 Task: Explore upcoming open houses in Fargo, North Dakota, to visit properties with a pool or jacuzzi, and create short list of properties of the outdoor relaxation features.
Action: Mouse moved to (346, 197)
Screenshot: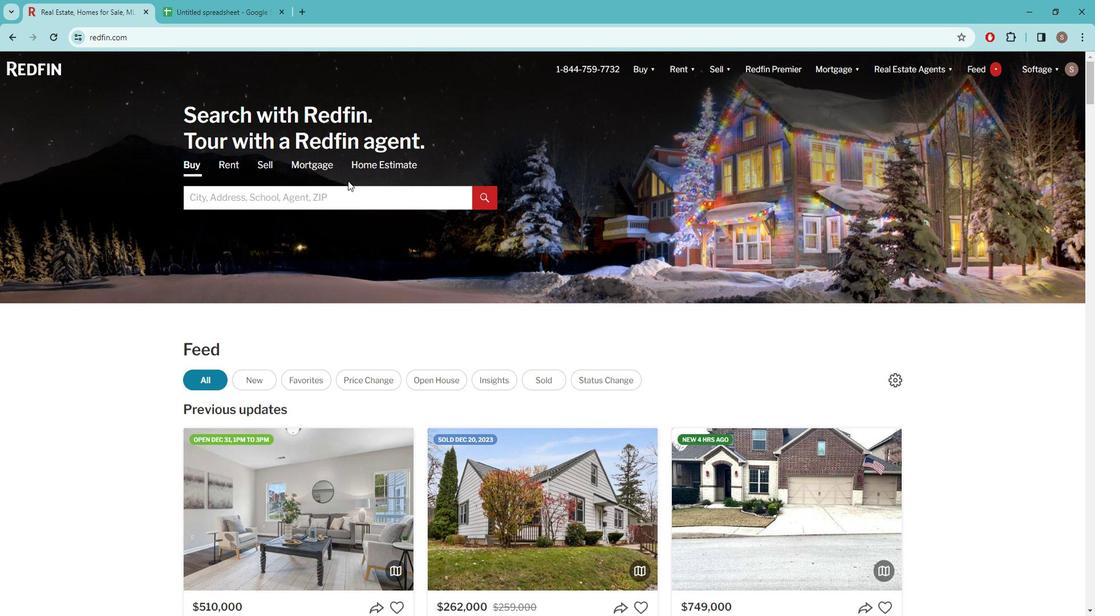 
Action: Mouse pressed left at (346, 197)
Screenshot: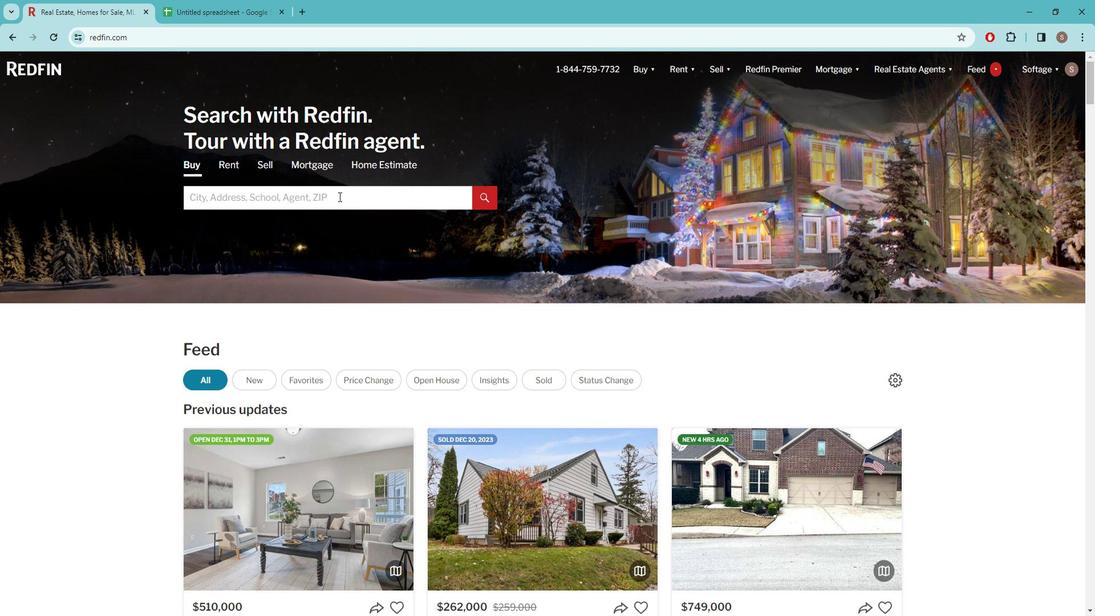 
Action: Key pressed f<Key.caps_lock>ARGO
Screenshot: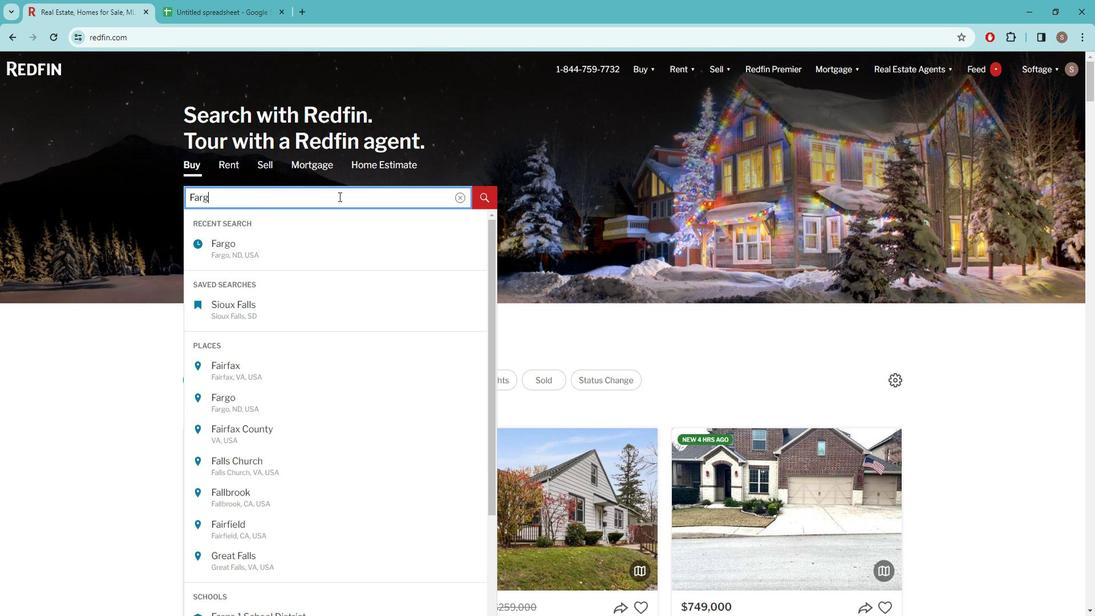 
Action: Mouse moved to (286, 251)
Screenshot: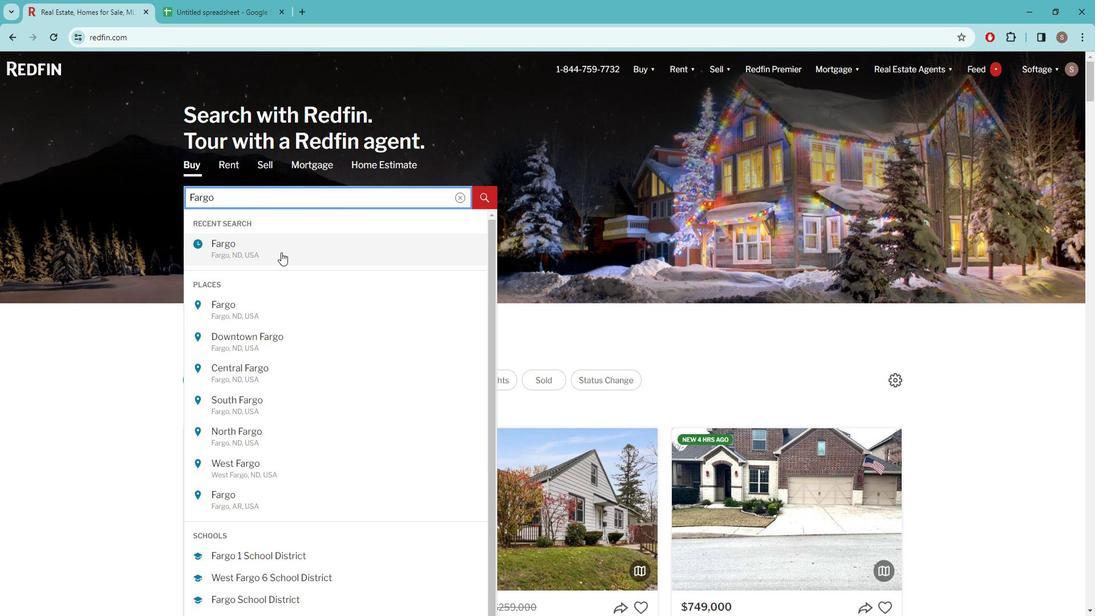 
Action: Mouse pressed left at (286, 251)
Screenshot: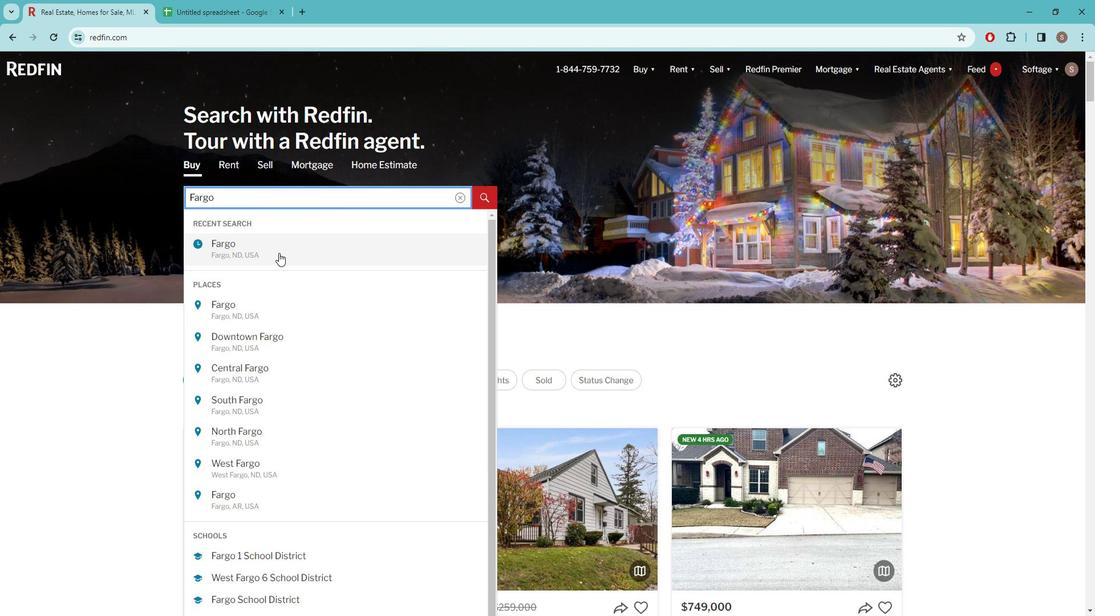 
Action: Mouse moved to (966, 144)
Screenshot: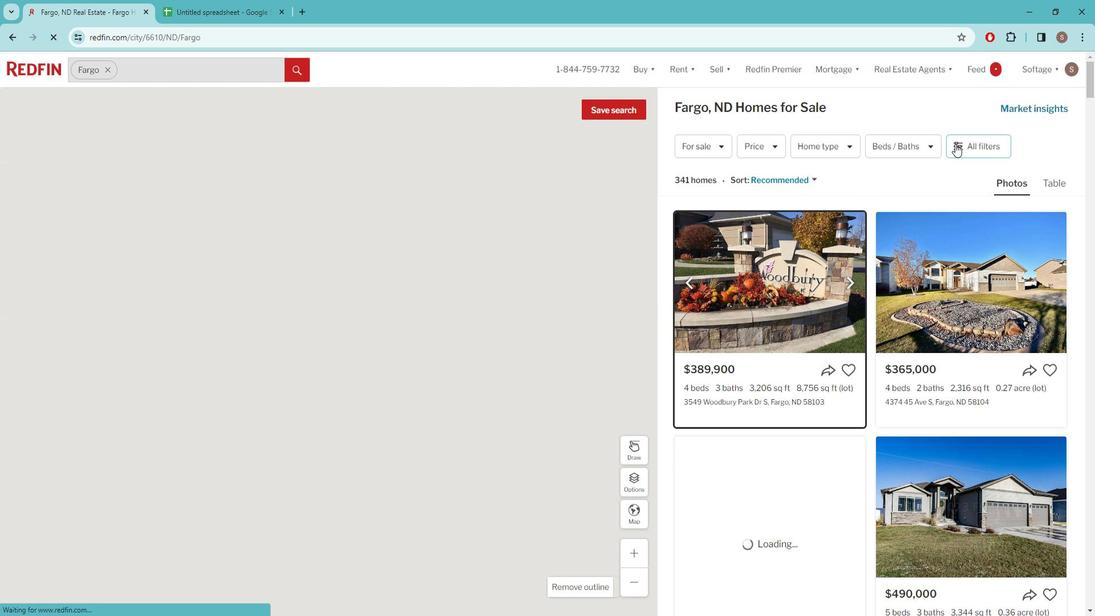 
Action: Mouse pressed left at (966, 144)
Screenshot: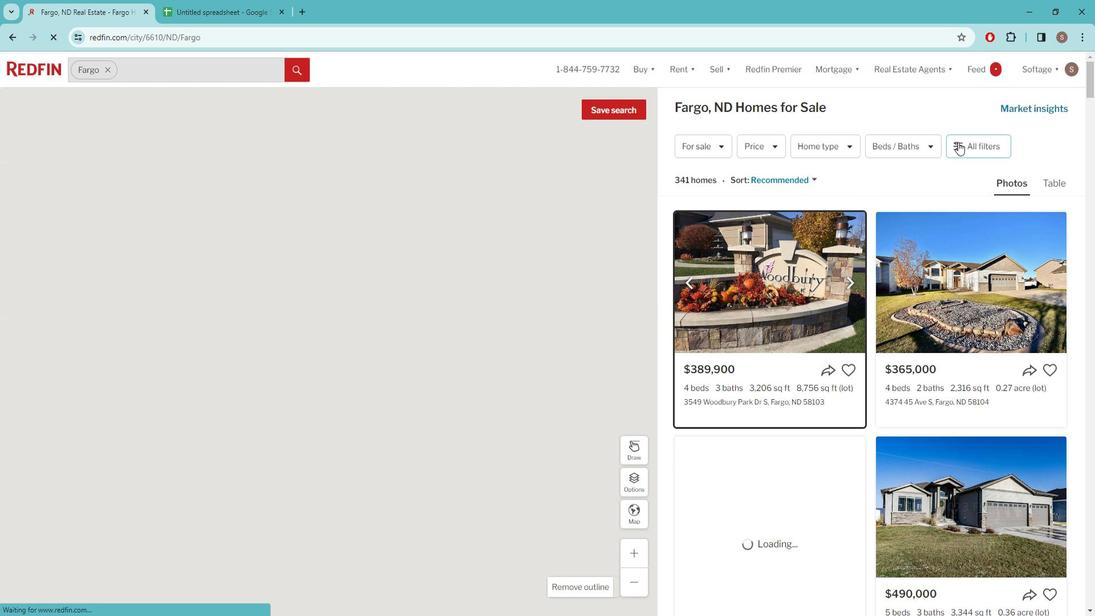 
Action: Mouse pressed left at (966, 144)
Screenshot: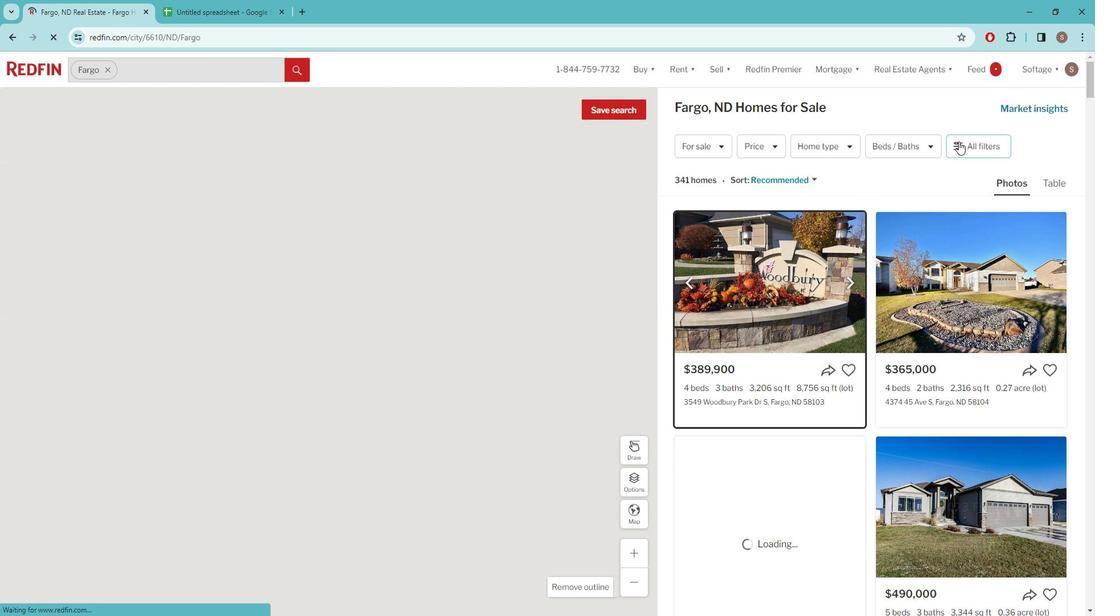 
Action: Mouse pressed left at (966, 144)
Screenshot: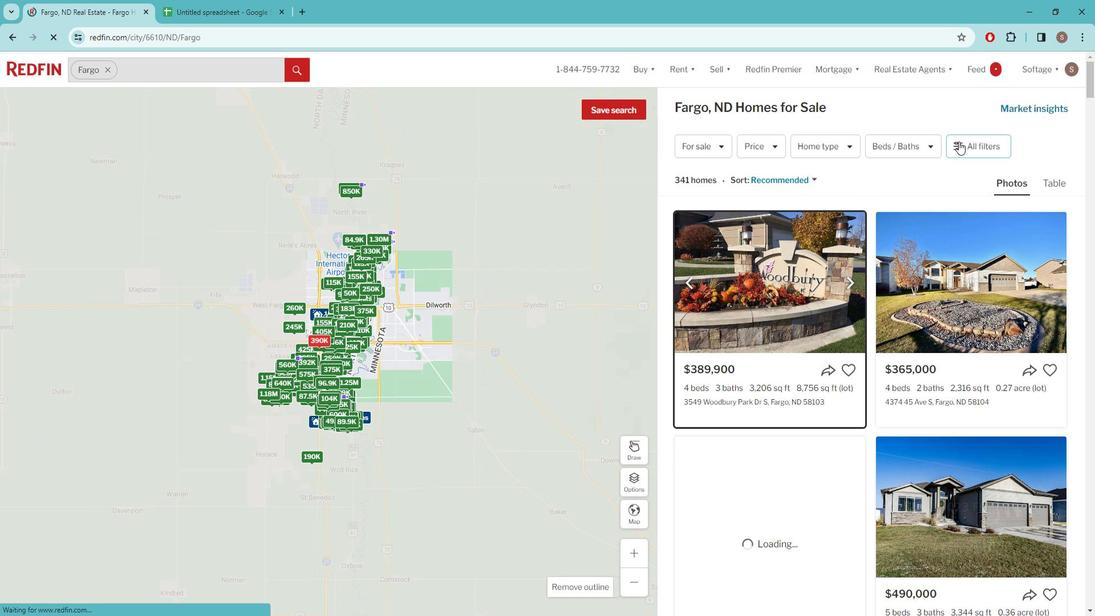 
Action: Mouse pressed left at (966, 144)
Screenshot: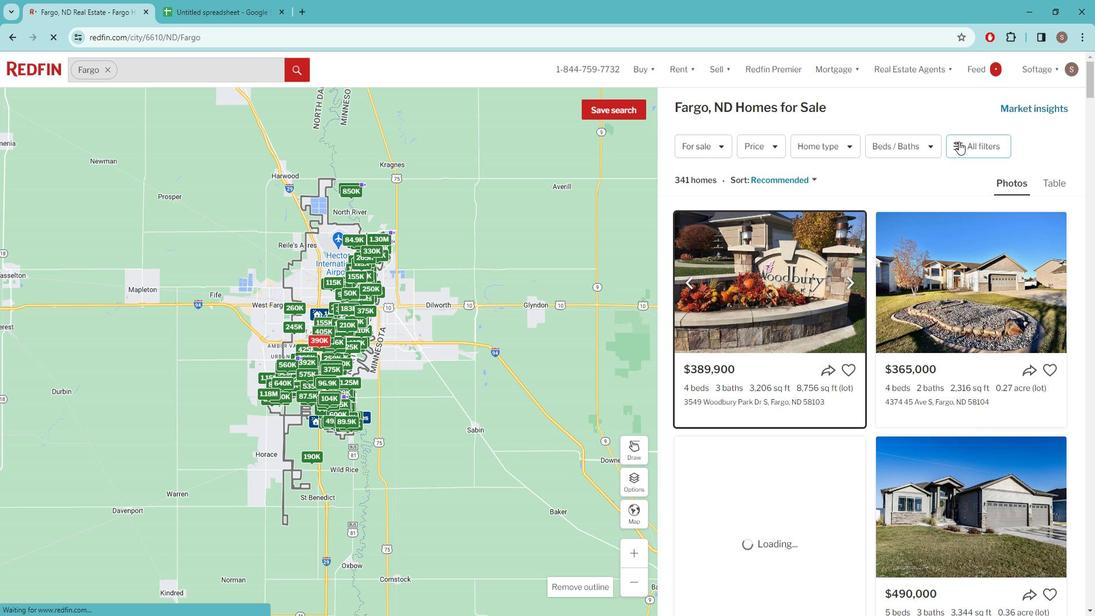 
Action: Mouse pressed left at (966, 144)
Screenshot: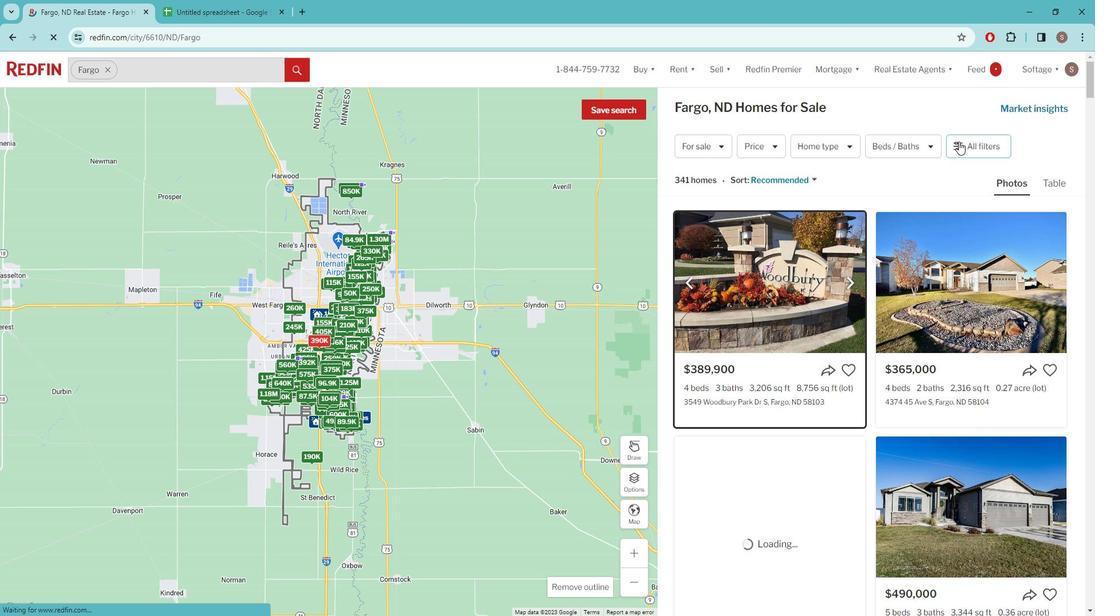 
Action: Mouse pressed left at (966, 144)
Screenshot: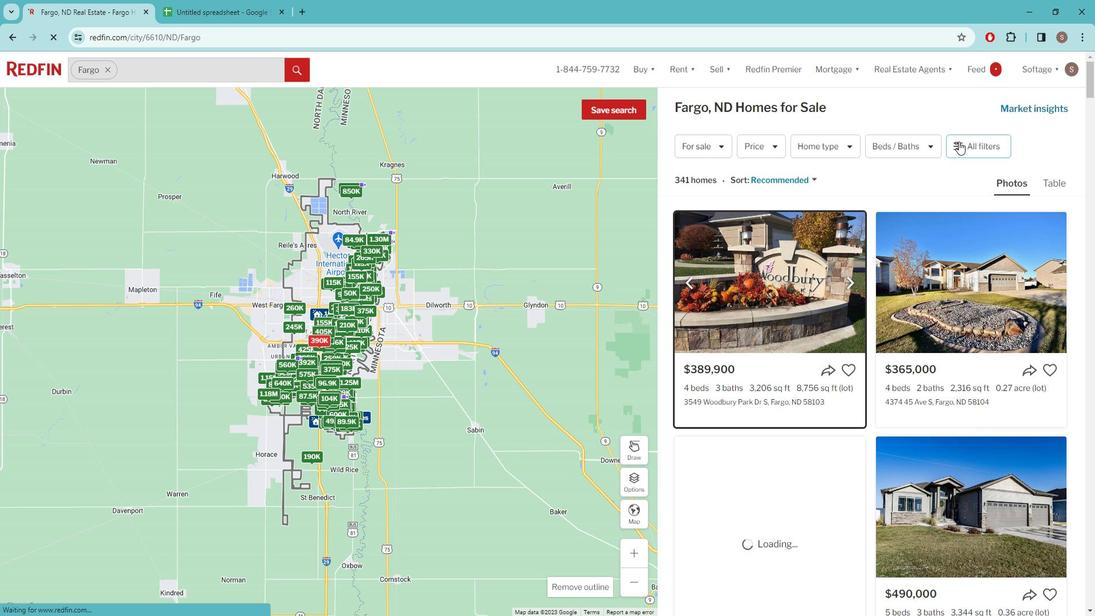 
Action: Mouse moved to (965, 146)
Screenshot: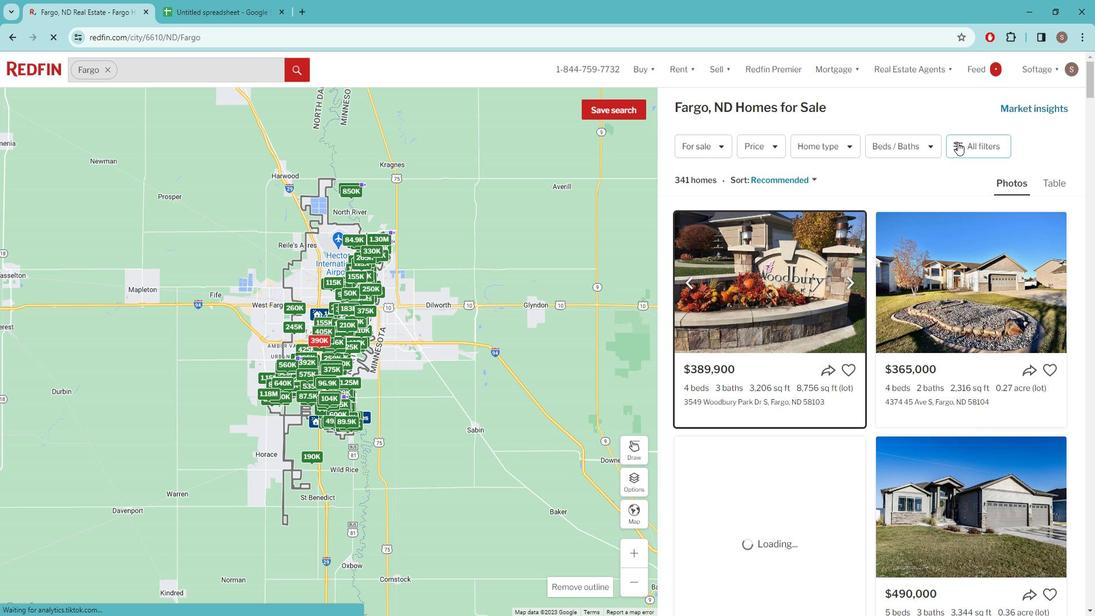 
Action: Mouse pressed left at (965, 146)
Screenshot: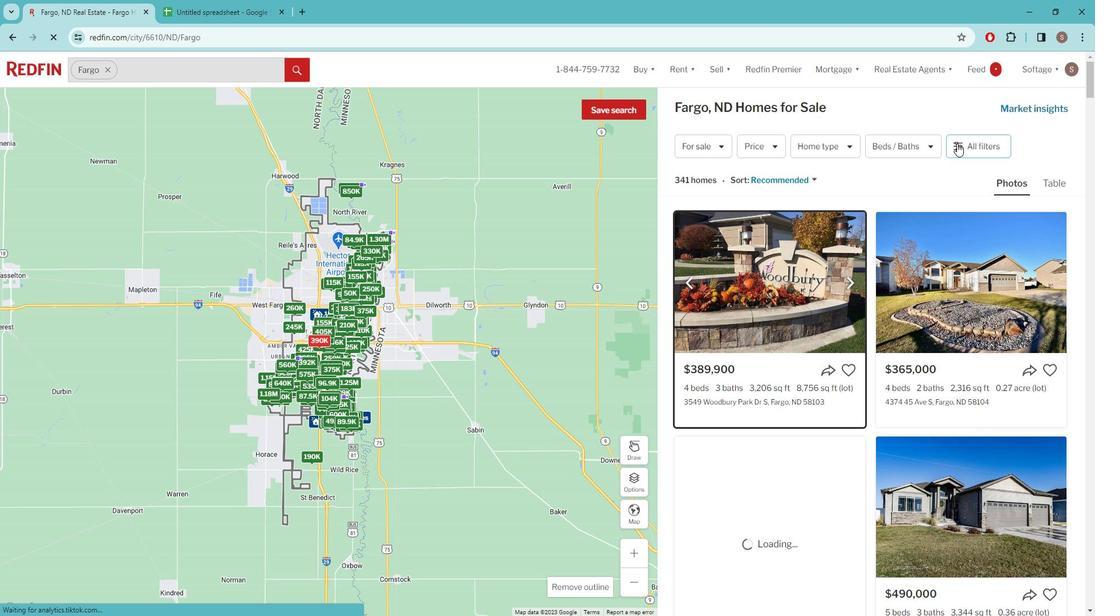 
Action: Mouse pressed left at (965, 146)
Screenshot: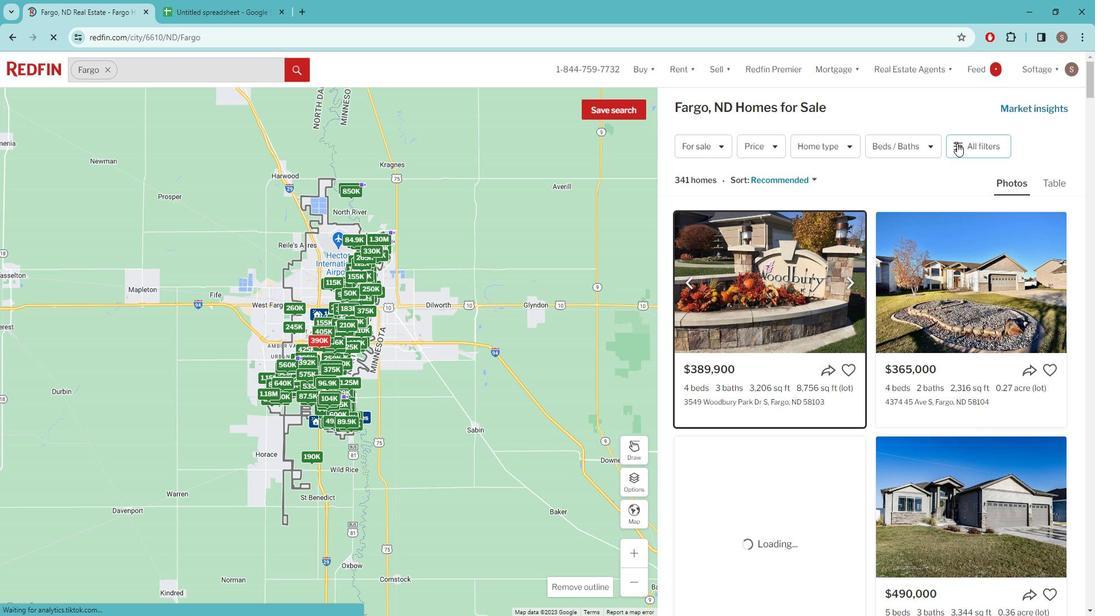 
Action: Mouse moved to (973, 146)
Screenshot: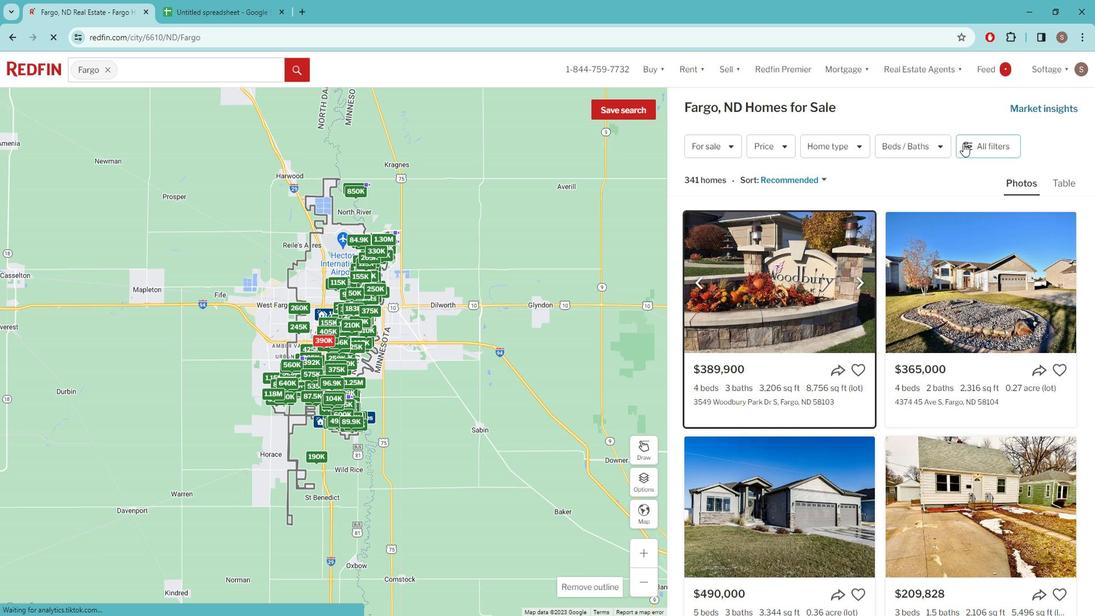 
Action: Mouse pressed left at (973, 146)
Screenshot: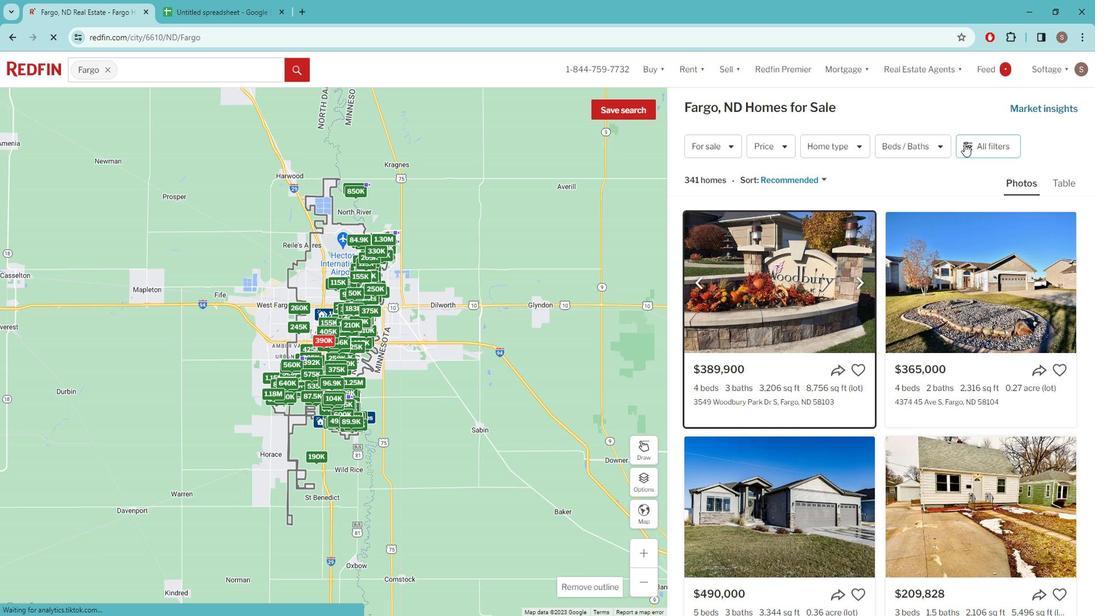 
Action: Mouse pressed left at (973, 146)
Screenshot: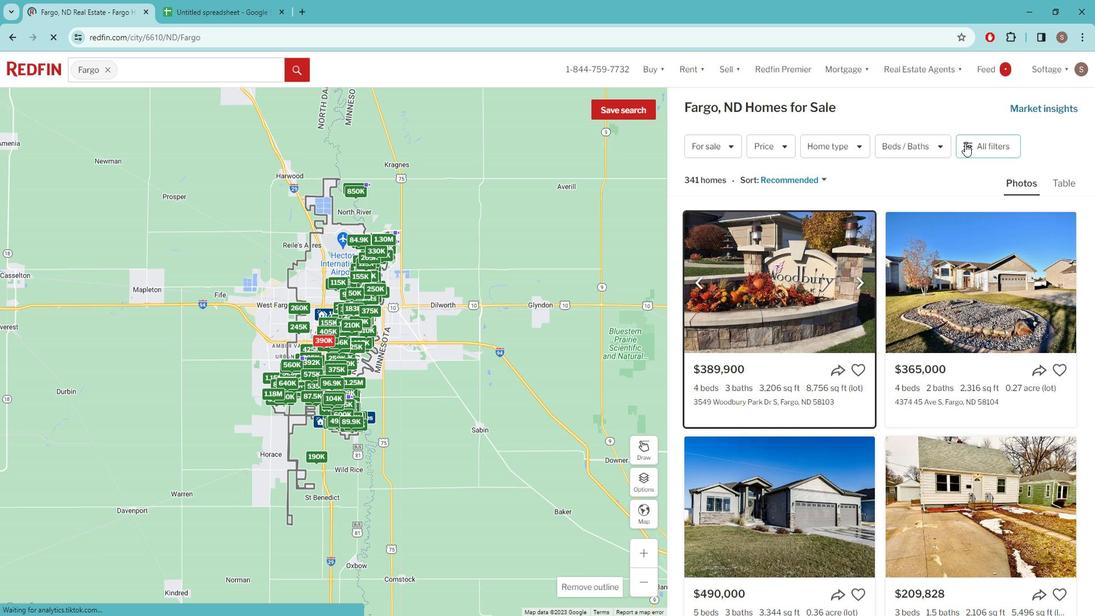 
Action: Mouse pressed left at (973, 146)
Screenshot: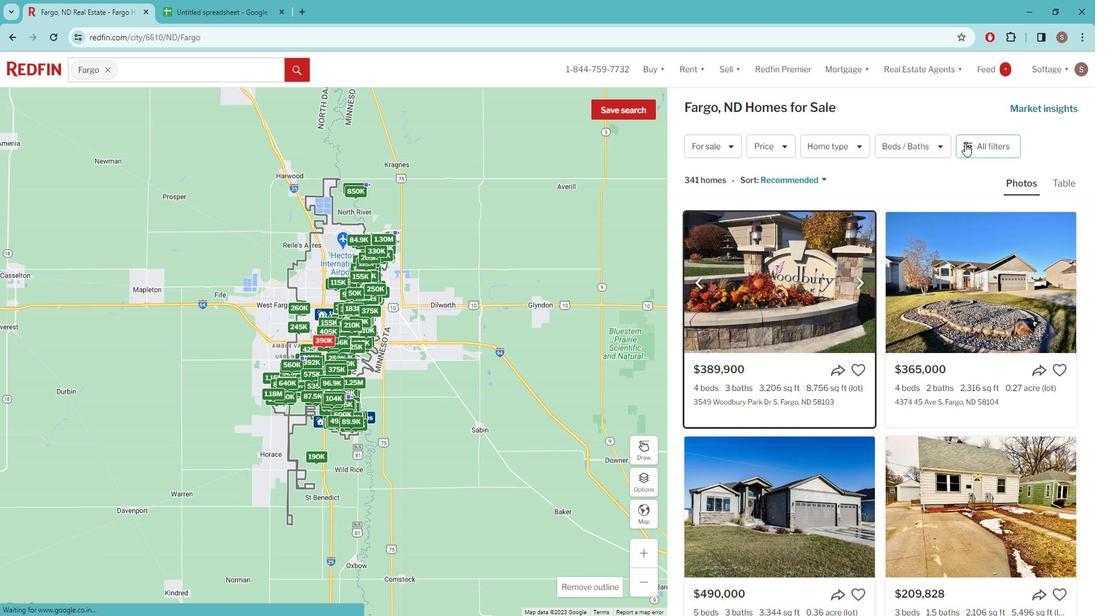 
Action: Mouse moved to (932, 205)
Screenshot: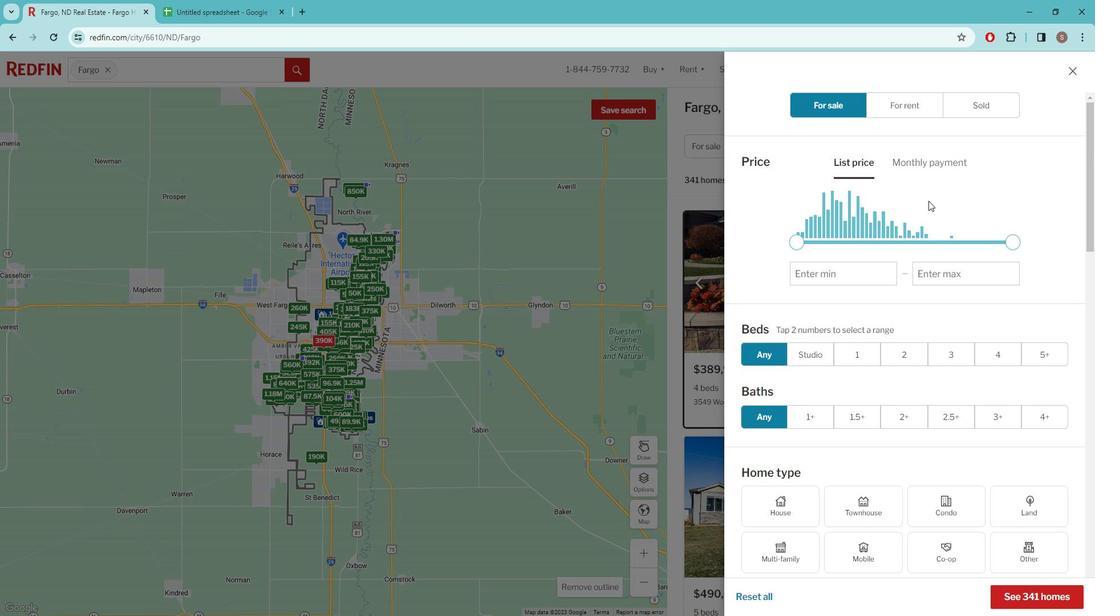 
Action: Mouse scrolled (932, 204) with delta (0, 0)
Screenshot: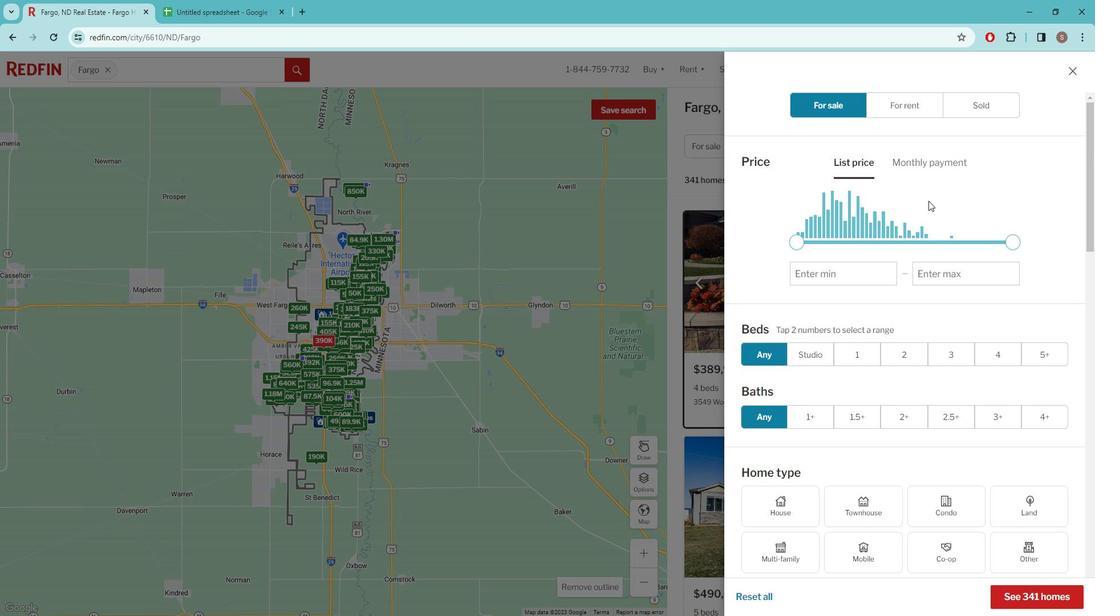 
Action: Mouse scrolled (932, 204) with delta (0, 0)
Screenshot: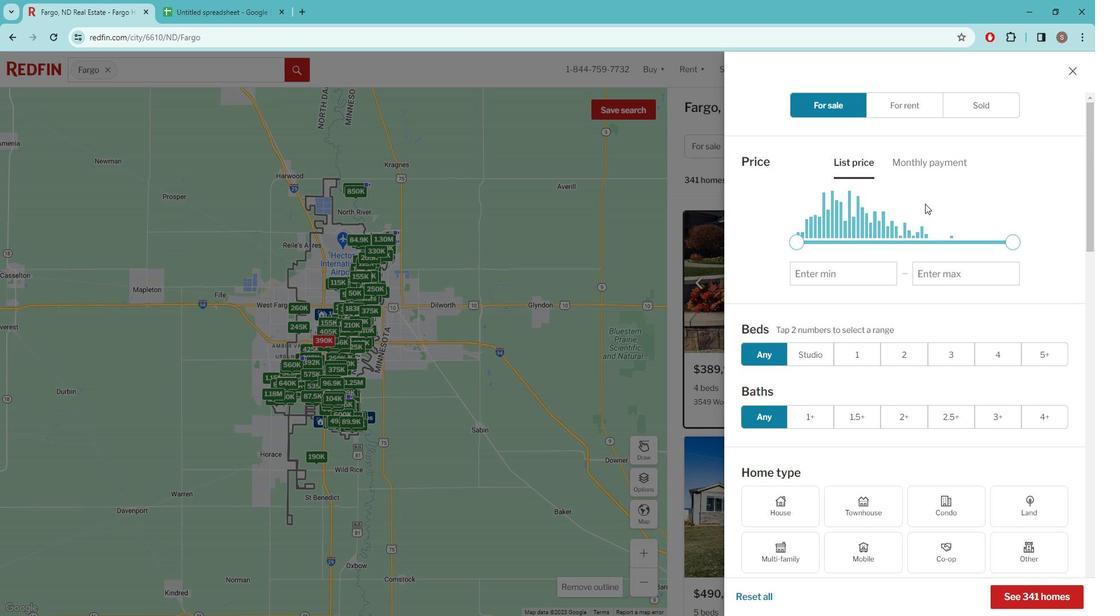 
Action: Mouse moved to (923, 220)
Screenshot: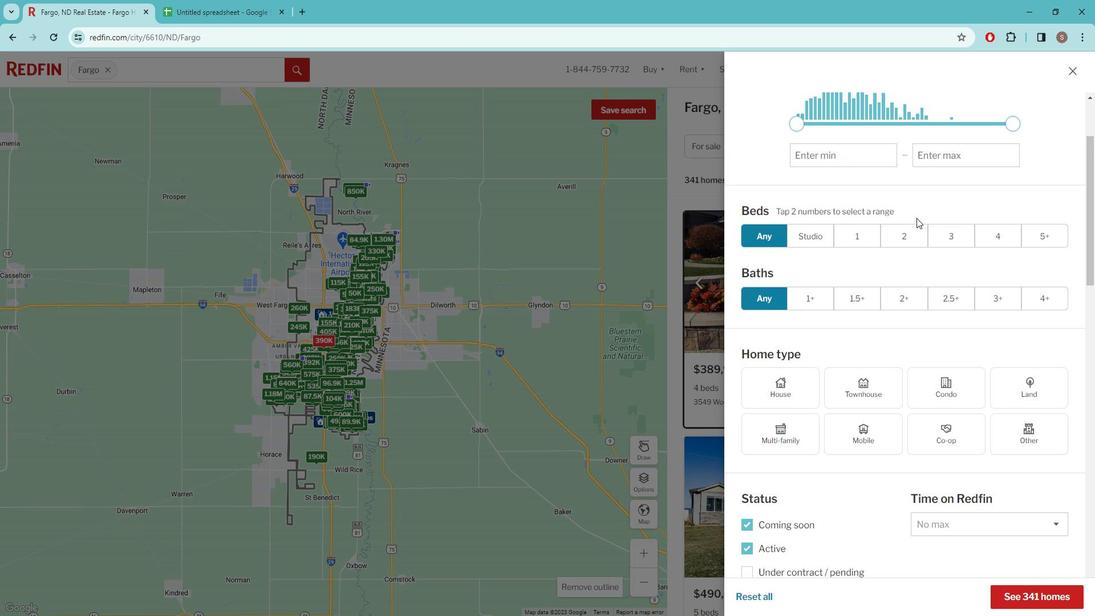 
Action: Mouse scrolled (923, 219) with delta (0, 0)
Screenshot: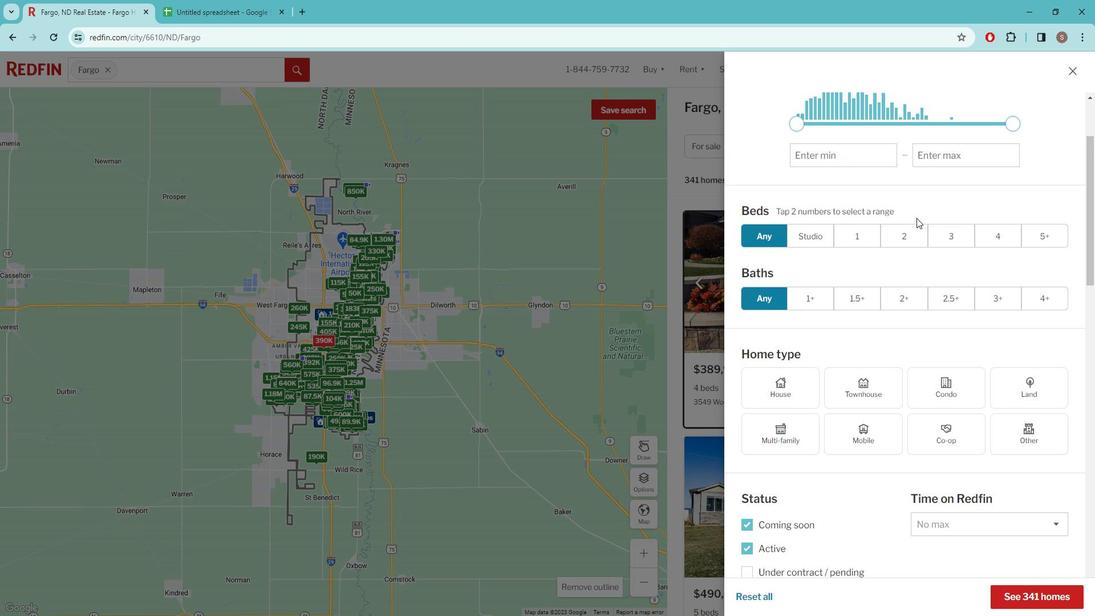 
Action: Mouse moved to (922, 221)
Screenshot: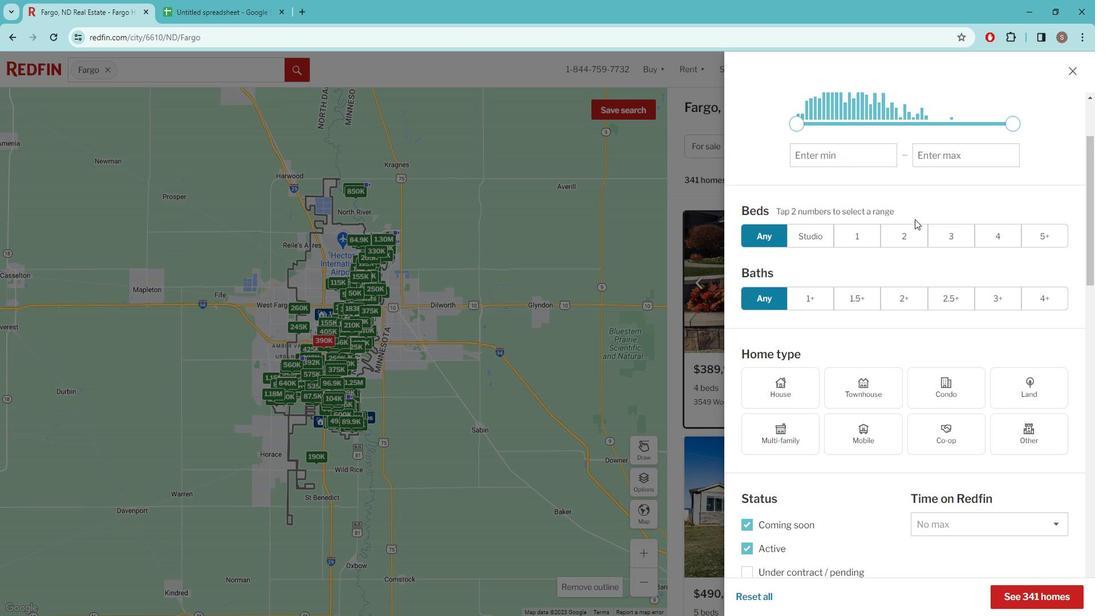 
Action: Mouse scrolled (922, 221) with delta (0, 0)
Screenshot: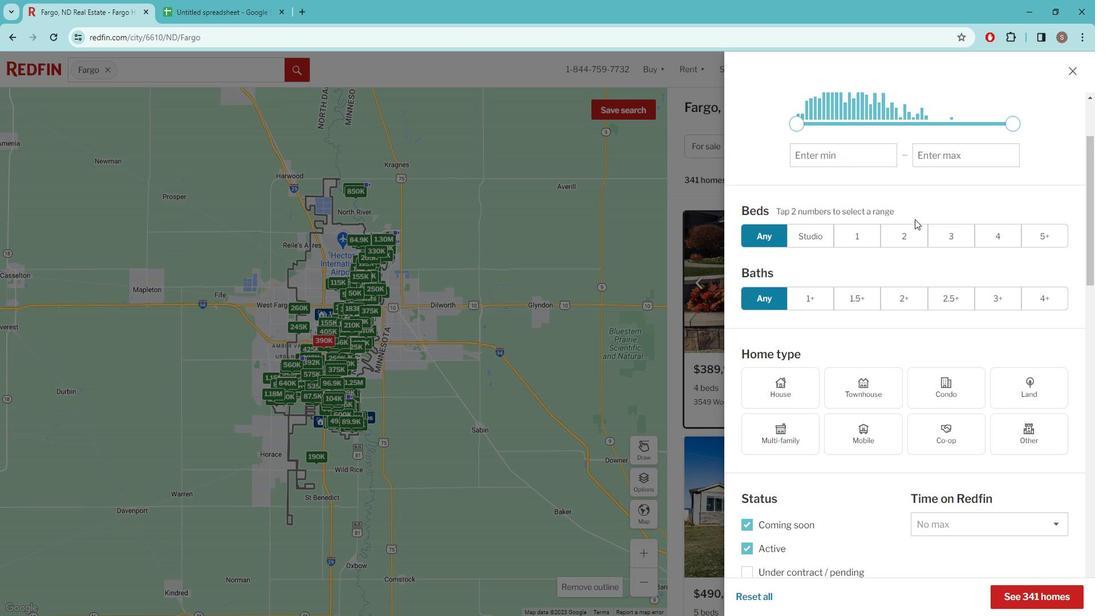 
Action: Mouse moved to (915, 255)
Screenshot: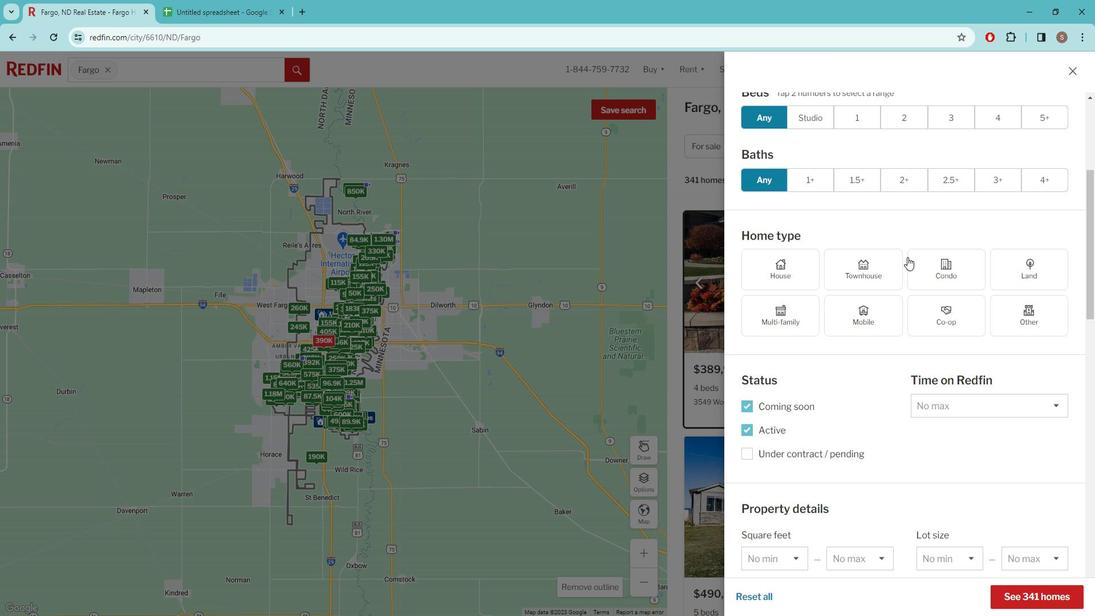 
Action: Mouse scrolled (915, 255) with delta (0, 0)
Screenshot: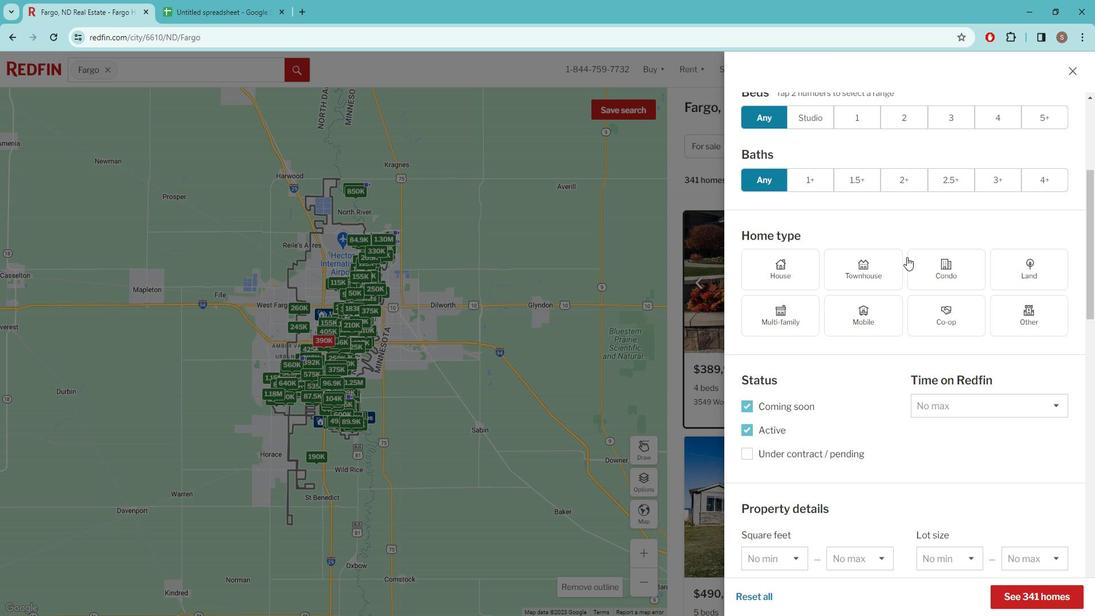 
Action: Mouse moved to (891, 271)
Screenshot: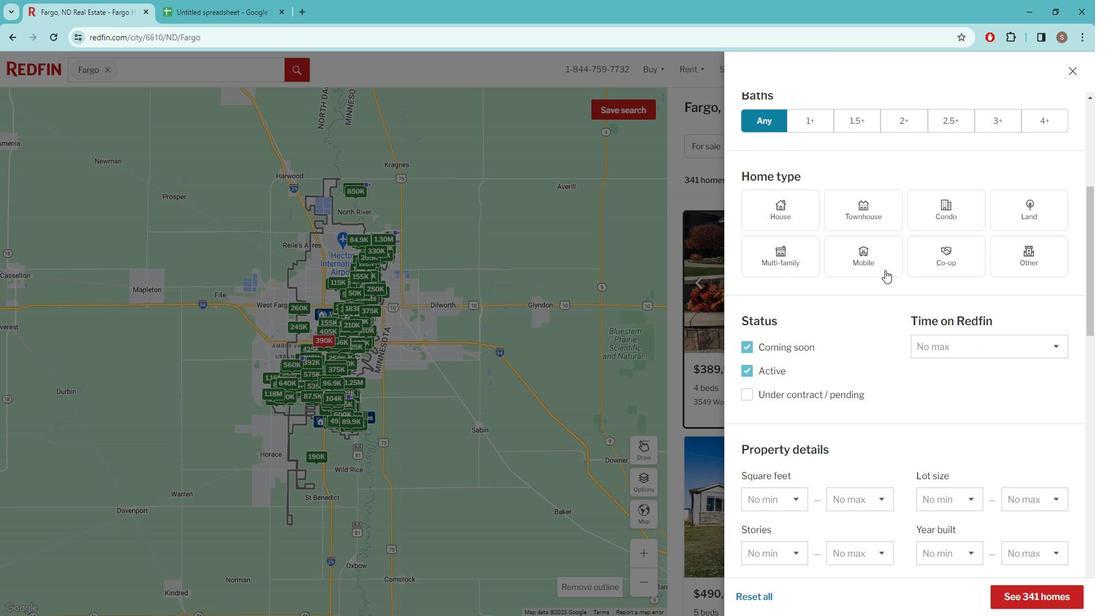
Action: Mouse scrolled (891, 270) with delta (0, 0)
Screenshot: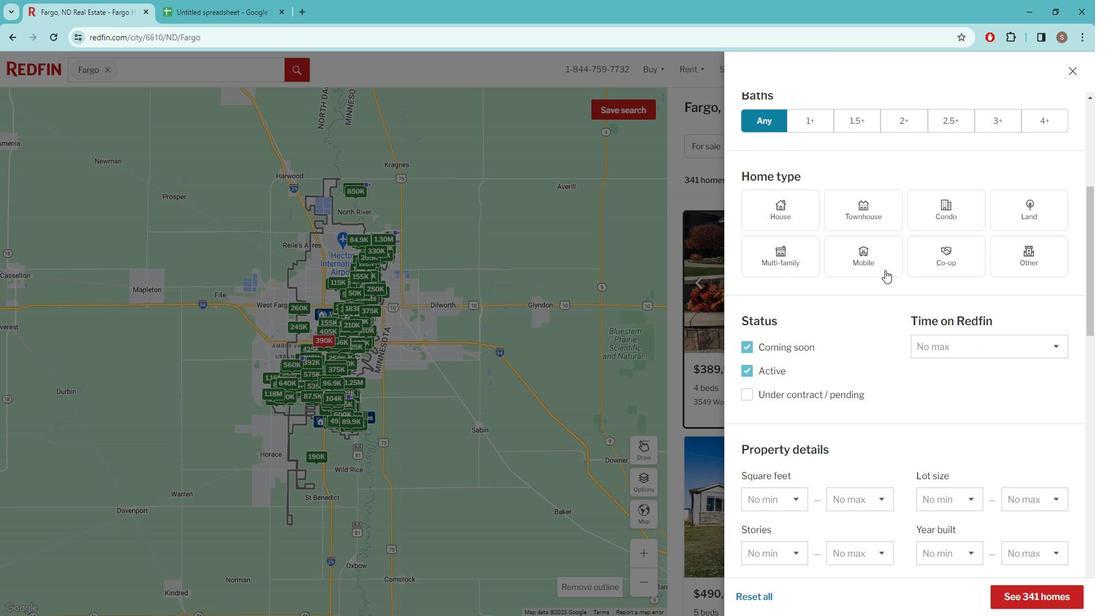 
Action: Mouse moved to (880, 284)
Screenshot: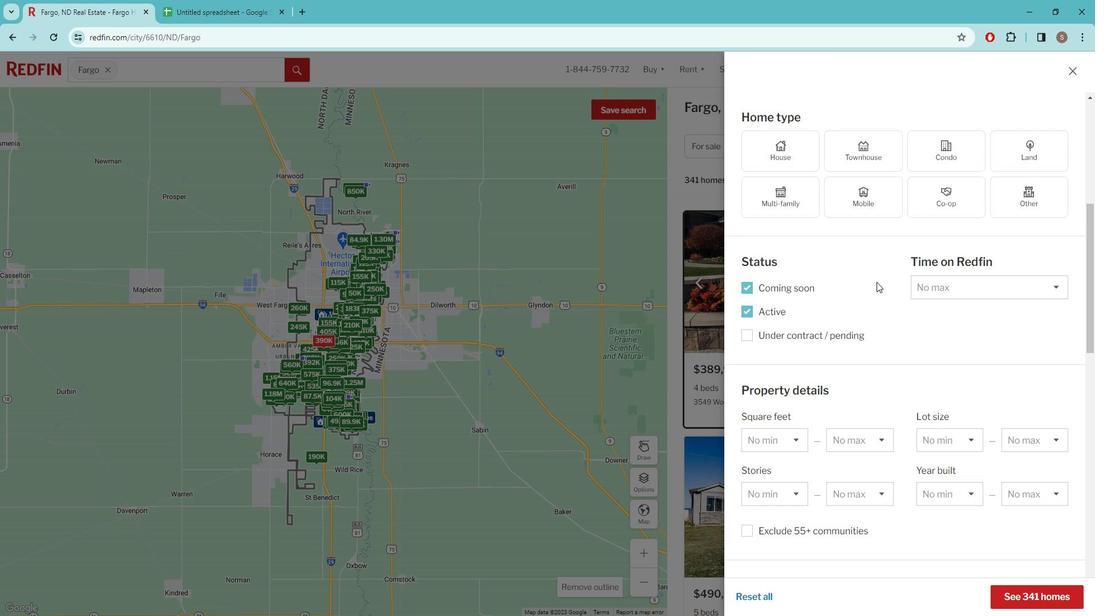 
Action: Mouse scrolled (880, 284) with delta (0, 0)
Screenshot: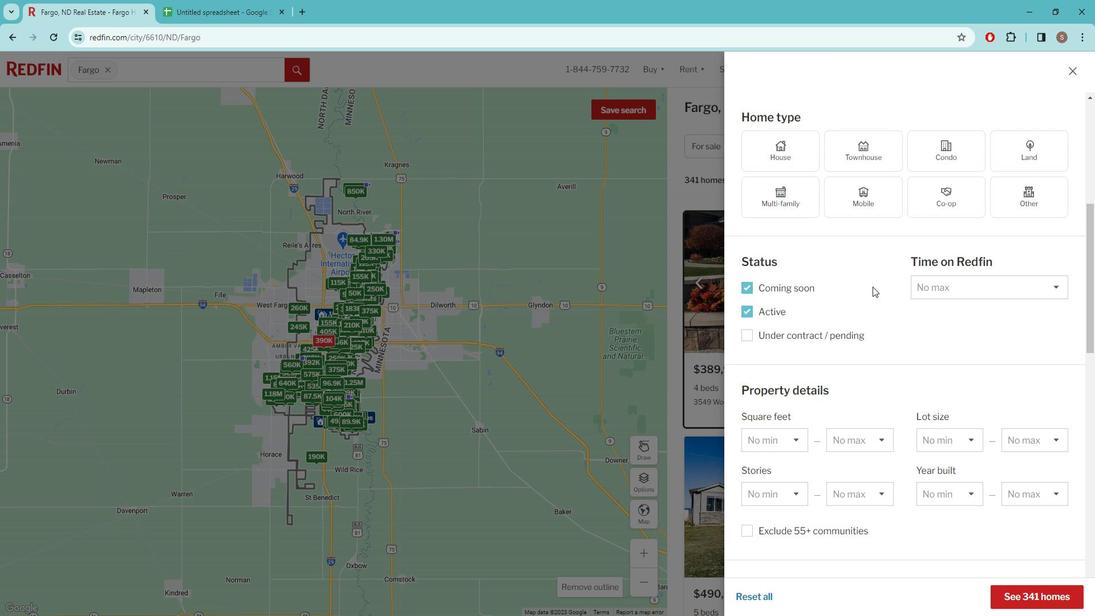 
Action: Mouse moved to (802, 336)
Screenshot: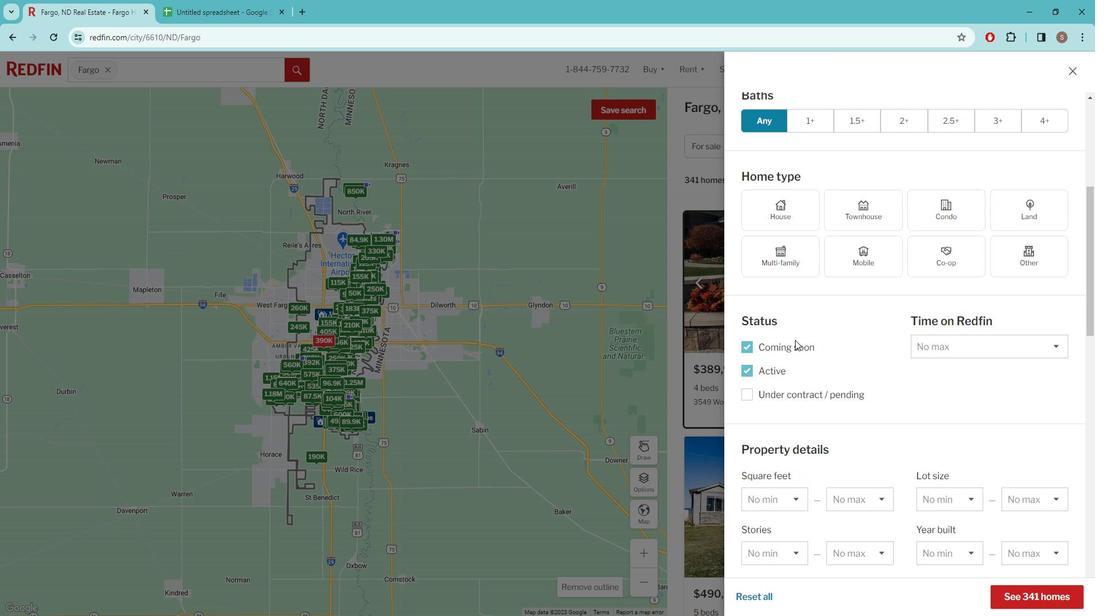 
Action: Mouse pressed left at (802, 336)
Screenshot: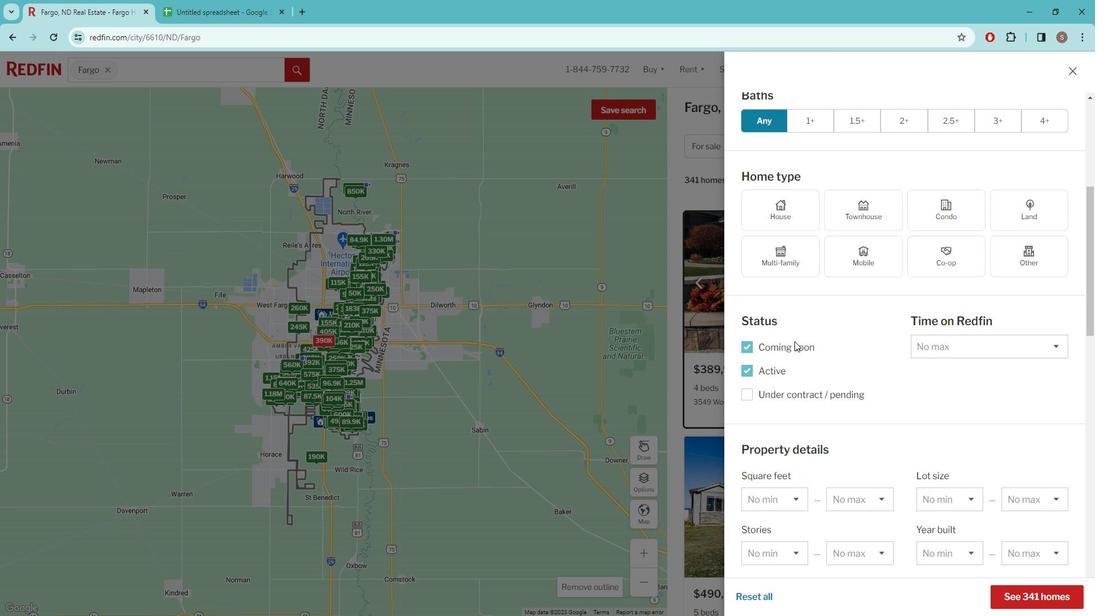 
Action: Mouse moved to (799, 341)
Screenshot: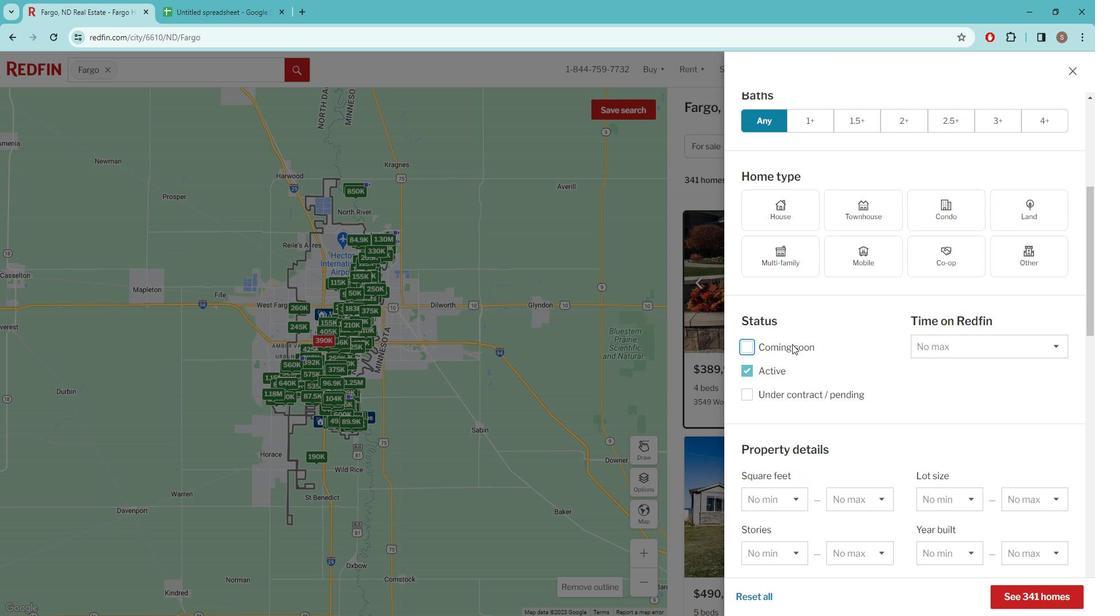 
Action: Mouse pressed left at (799, 341)
Screenshot: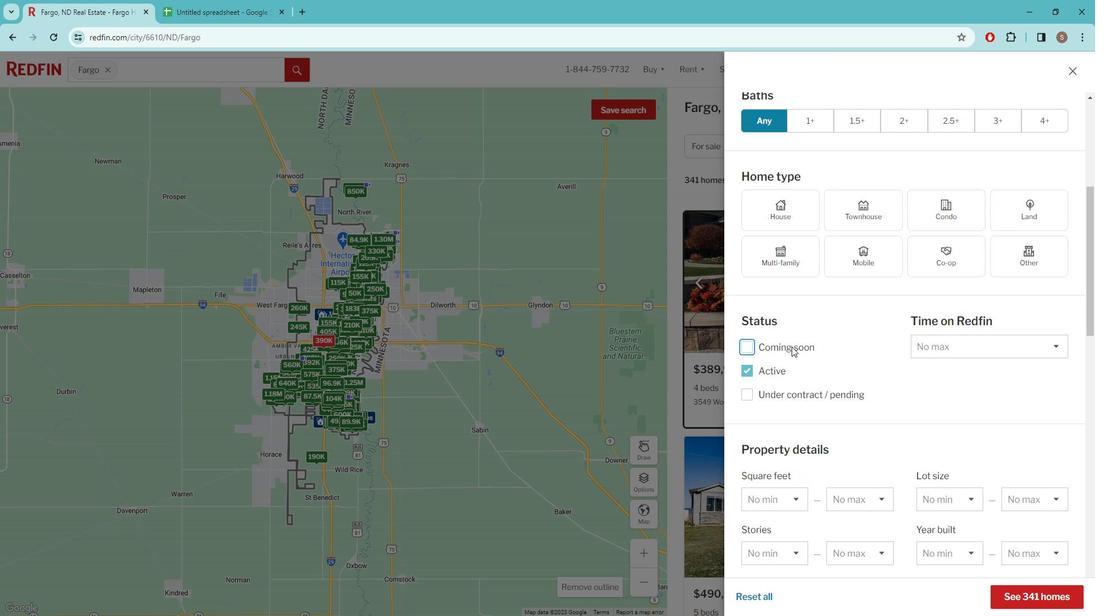 
Action: Mouse scrolled (799, 341) with delta (0, 0)
Screenshot: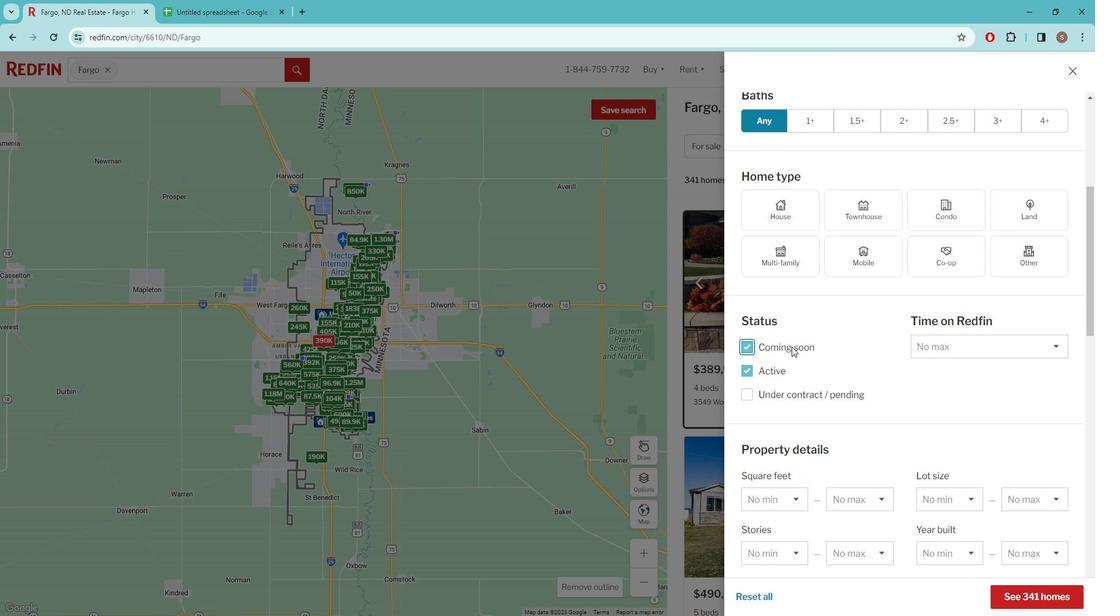 
Action: Mouse moved to (834, 337)
Screenshot: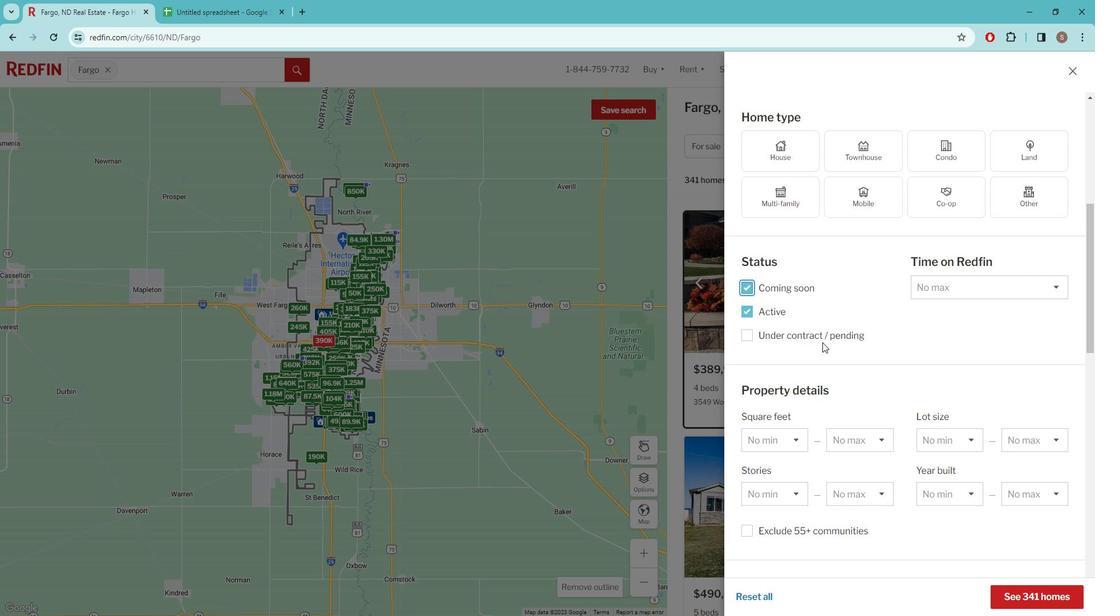 
Action: Mouse scrolled (834, 337) with delta (0, 0)
Screenshot: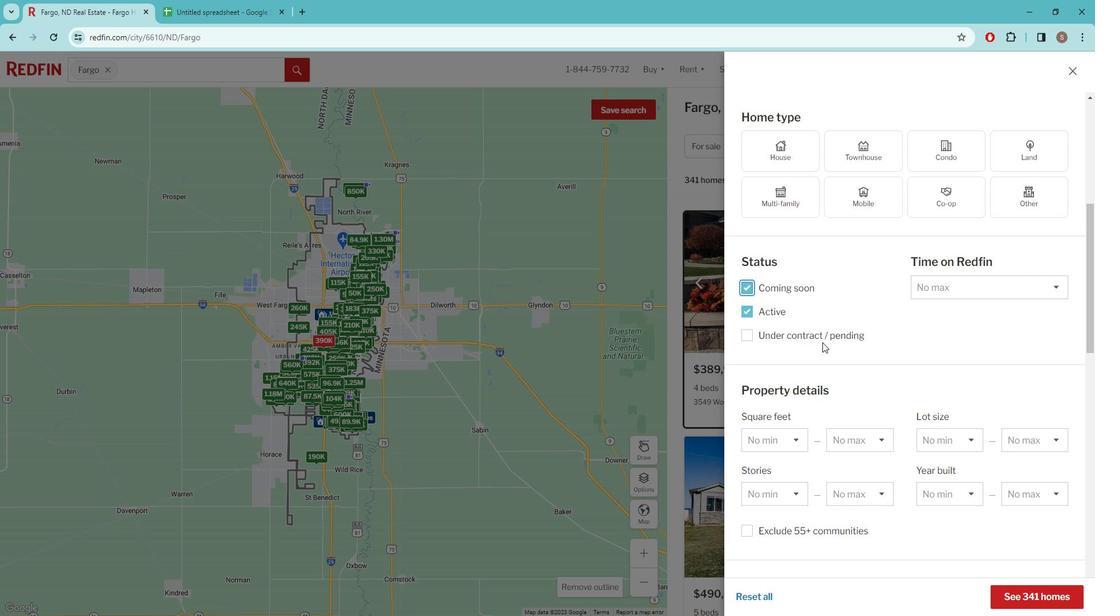 
Action: Mouse moved to (835, 337)
Screenshot: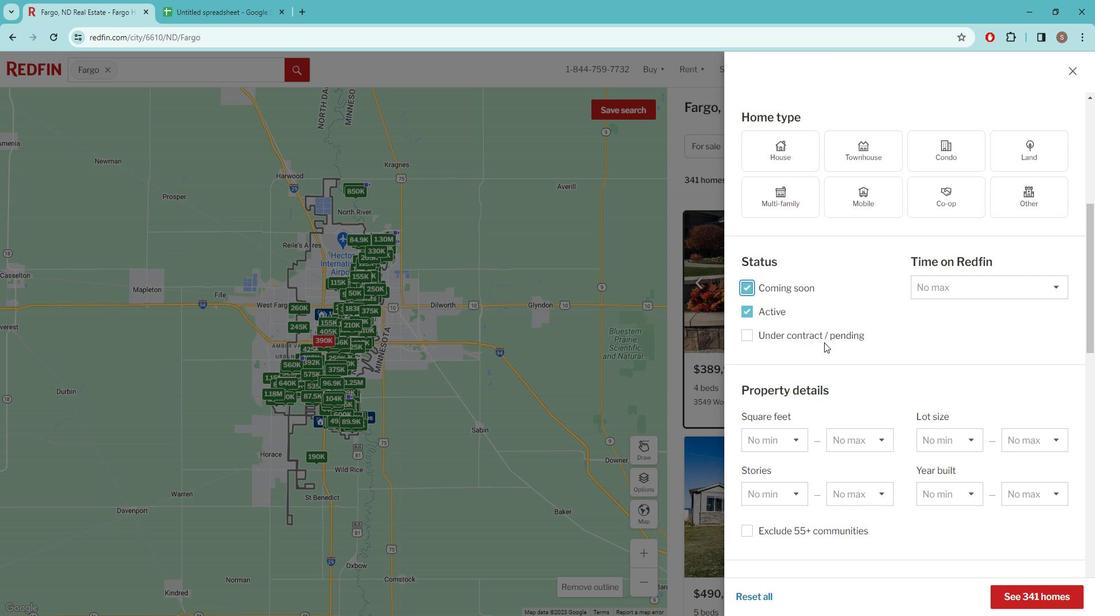 
Action: Mouse scrolled (835, 337) with delta (0, 0)
Screenshot: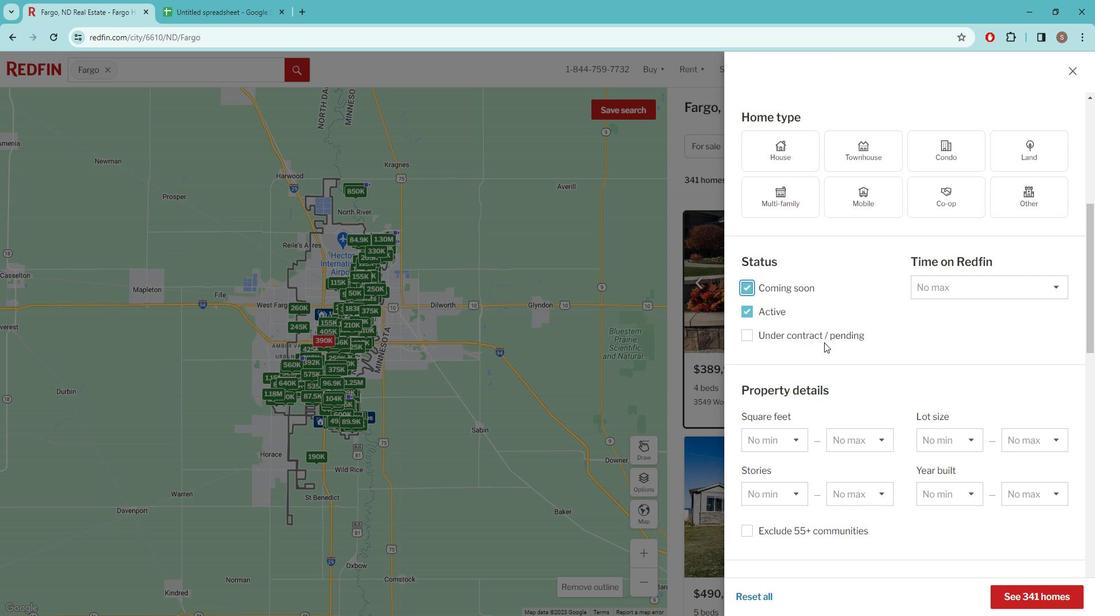 
Action: Mouse moved to (835, 337)
Screenshot: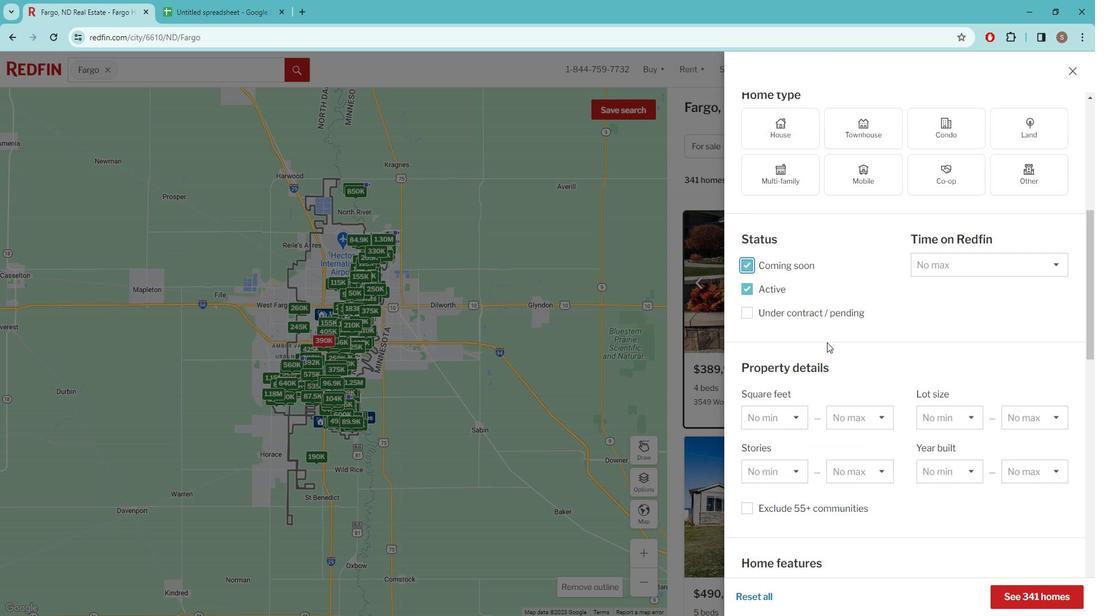 
Action: Mouse scrolled (835, 337) with delta (0, 0)
Screenshot: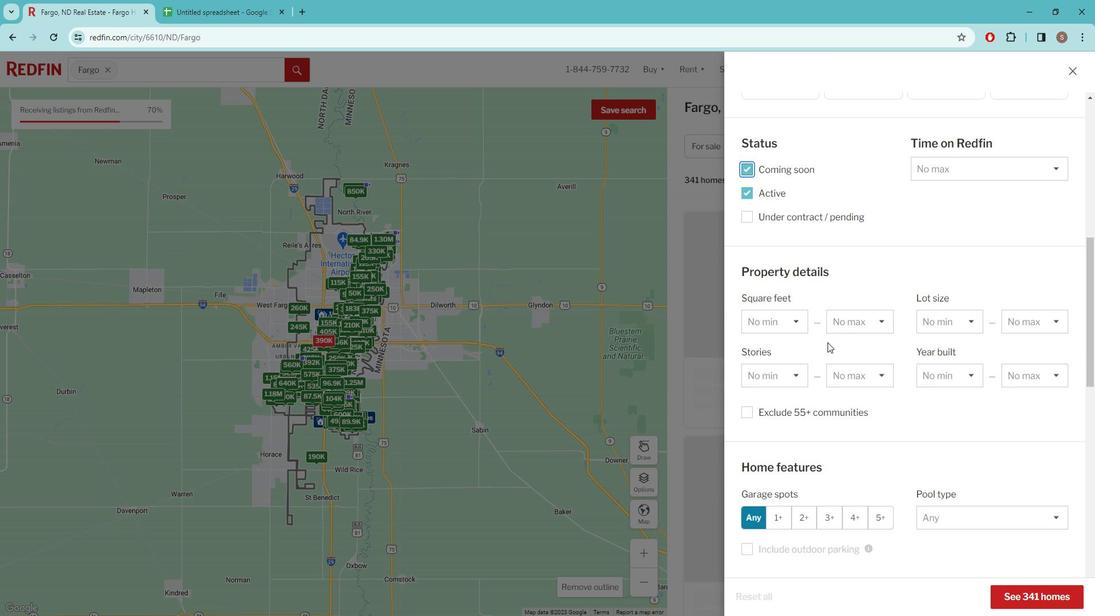 
Action: Mouse moved to (835, 337)
Screenshot: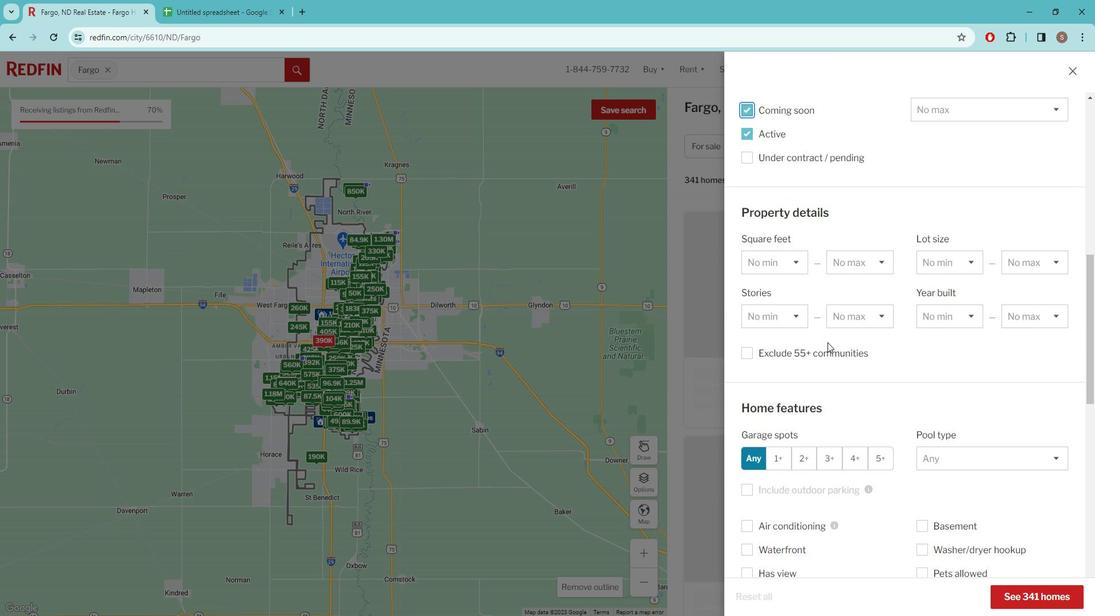 
Action: Mouse scrolled (835, 337) with delta (0, 0)
Screenshot: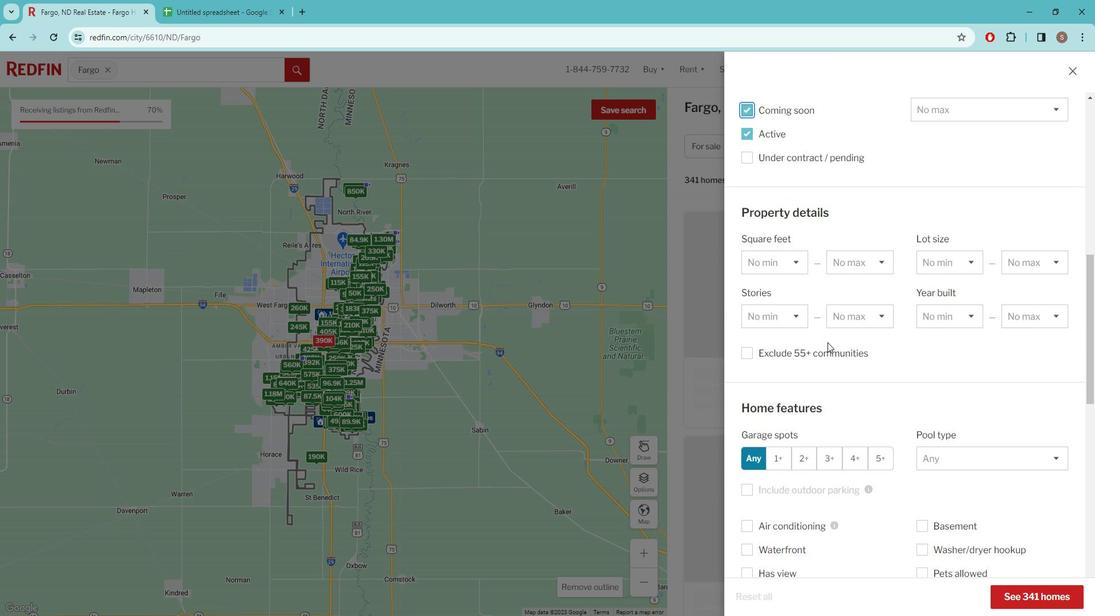 
Action: Mouse moved to (836, 337)
Screenshot: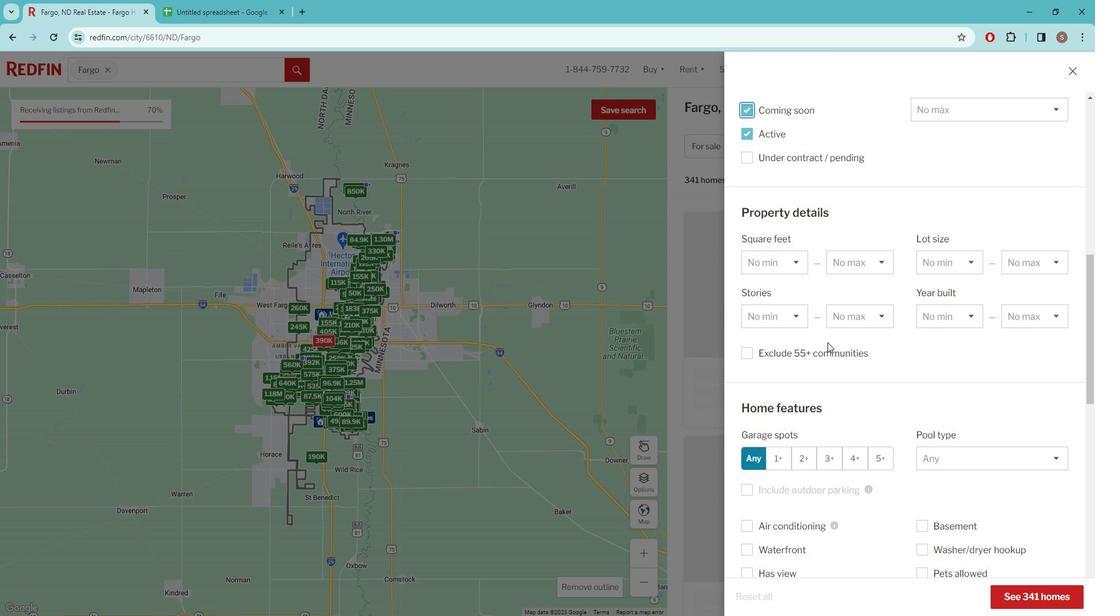 
Action: Mouse scrolled (836, 337) with delta (0, 0)
Screenshot: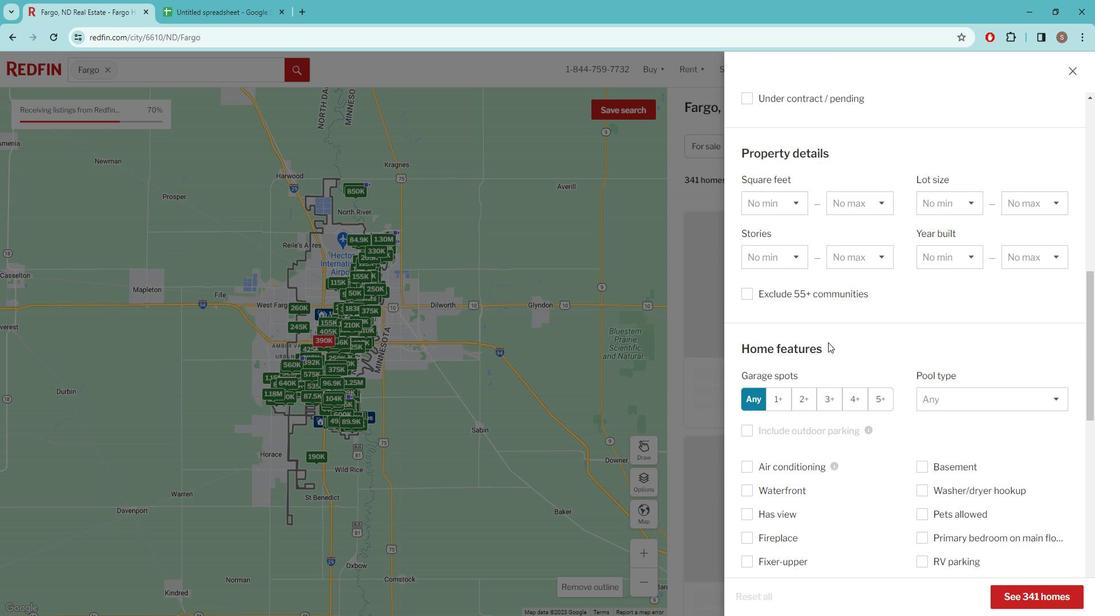 
Action: Mouse scrolled (836, 337) with delta (0, 0)
Screenshot: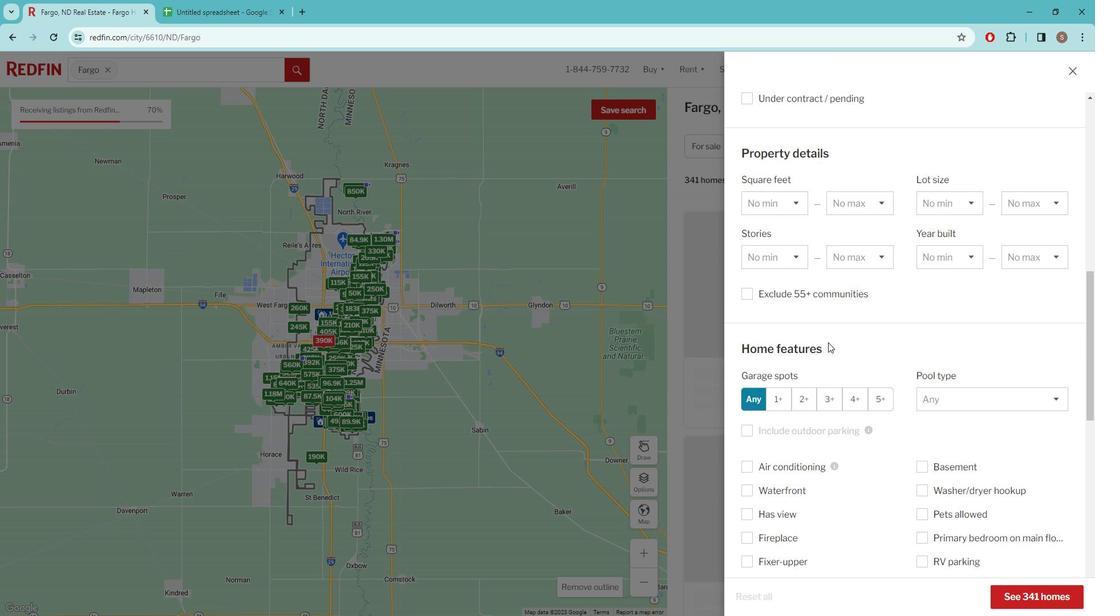 
Action: Mouse moved to (838, 349)
Screenshot: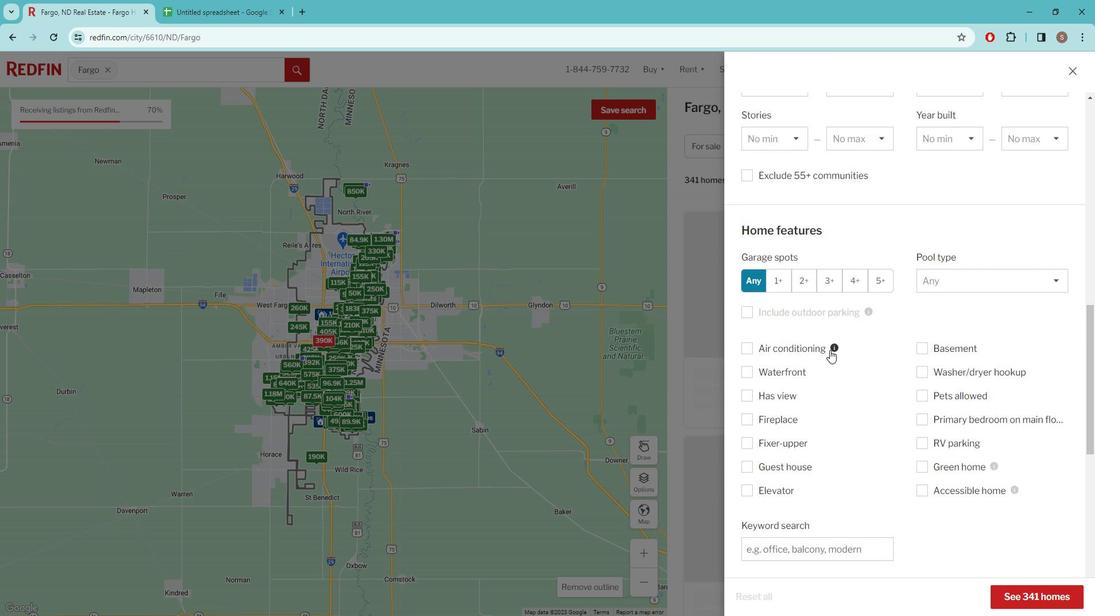 
Action: Mouse scrolled (838, 348) with delta (0, 0)
Screenshot: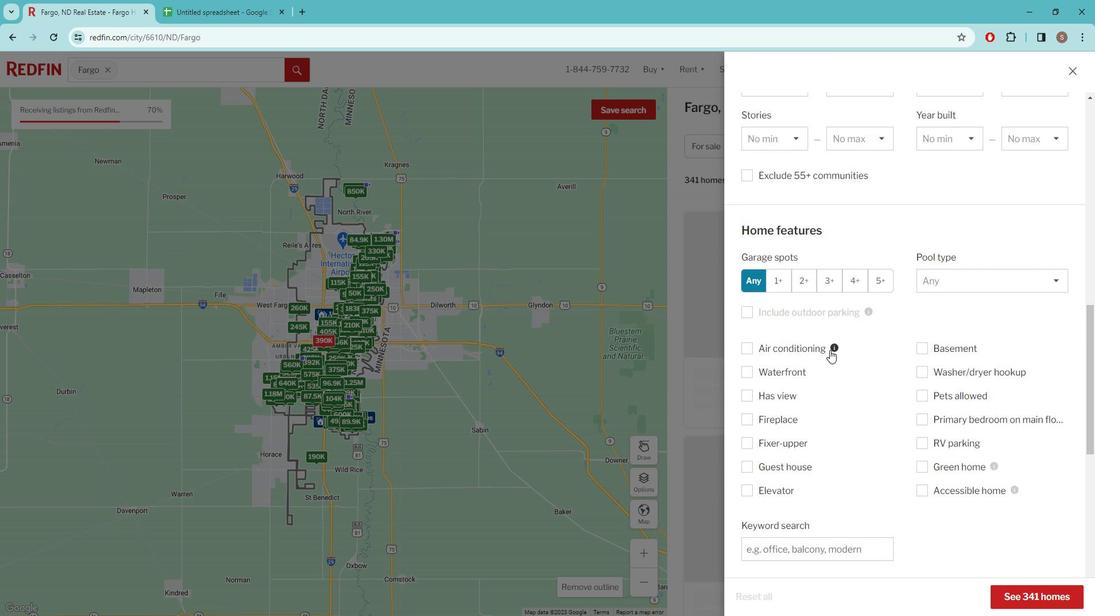 
Action: Mouse moved to (838, 349)
Screenshot: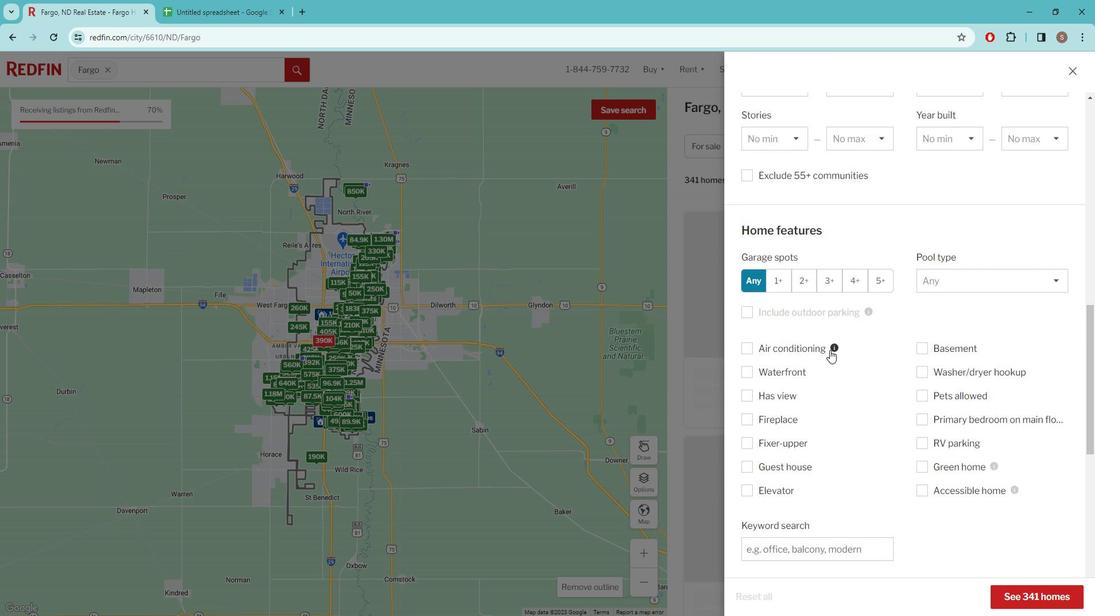 
Action: Mouse scrolled (838, 349) with delta (0, 0)
Screenshot: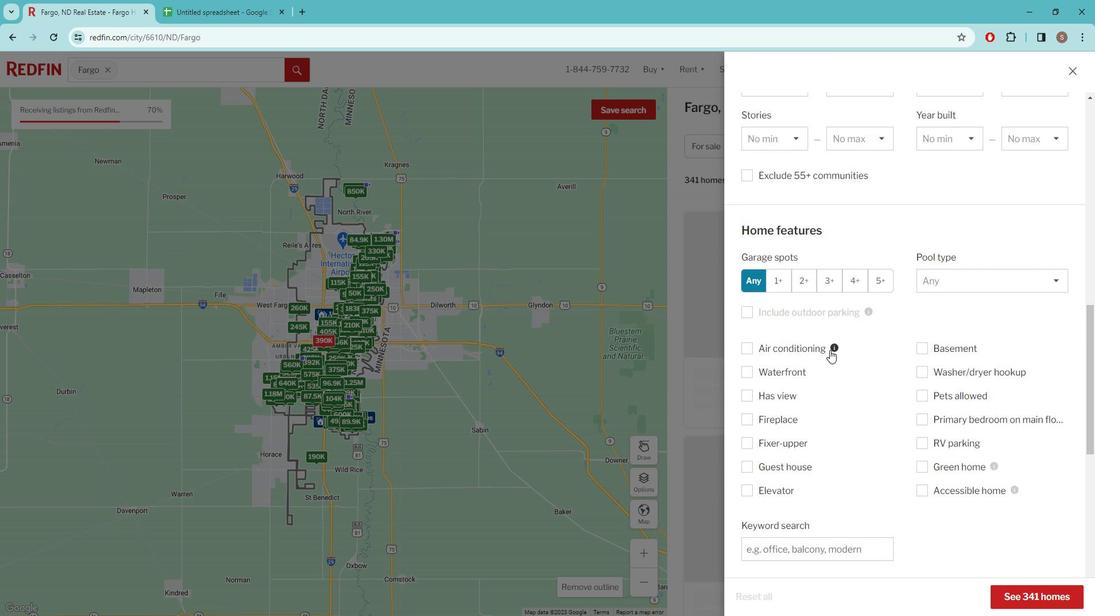 
Action: Mouse moved to (838, 351)
Screenshot: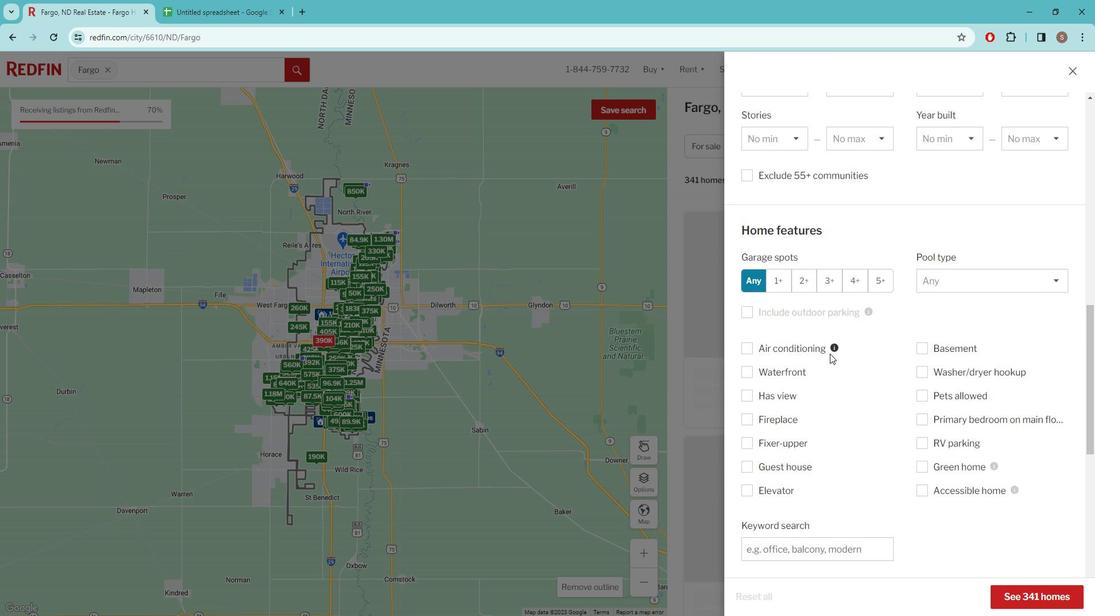
Action: Mouse scrolled (838, 350) with delta (0, 0)
Screenshot: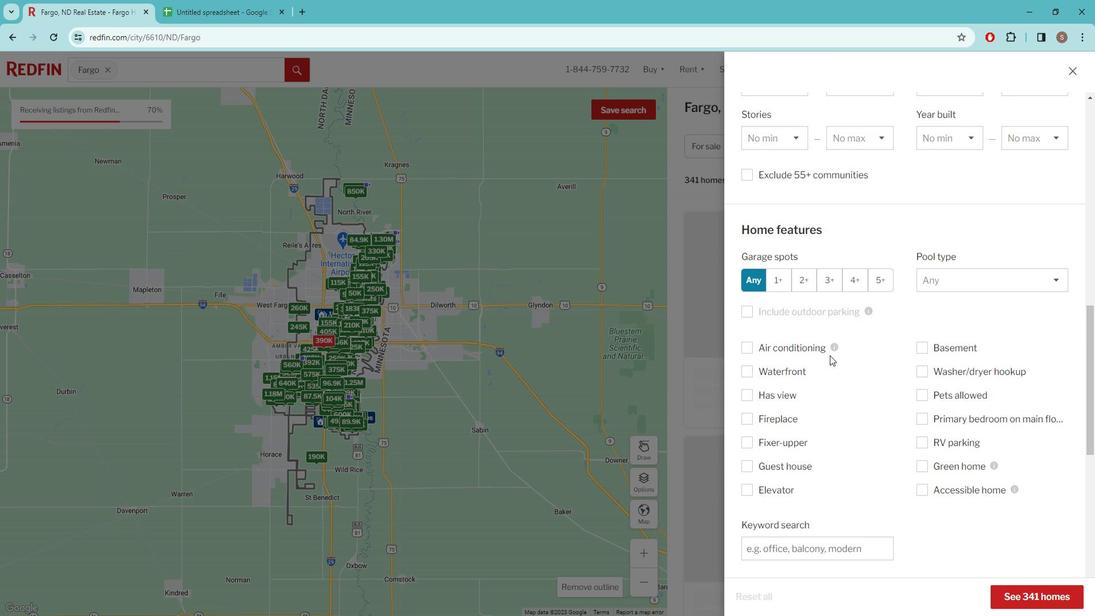 
Action: Mouse moved to (949, 221)
Screenshot: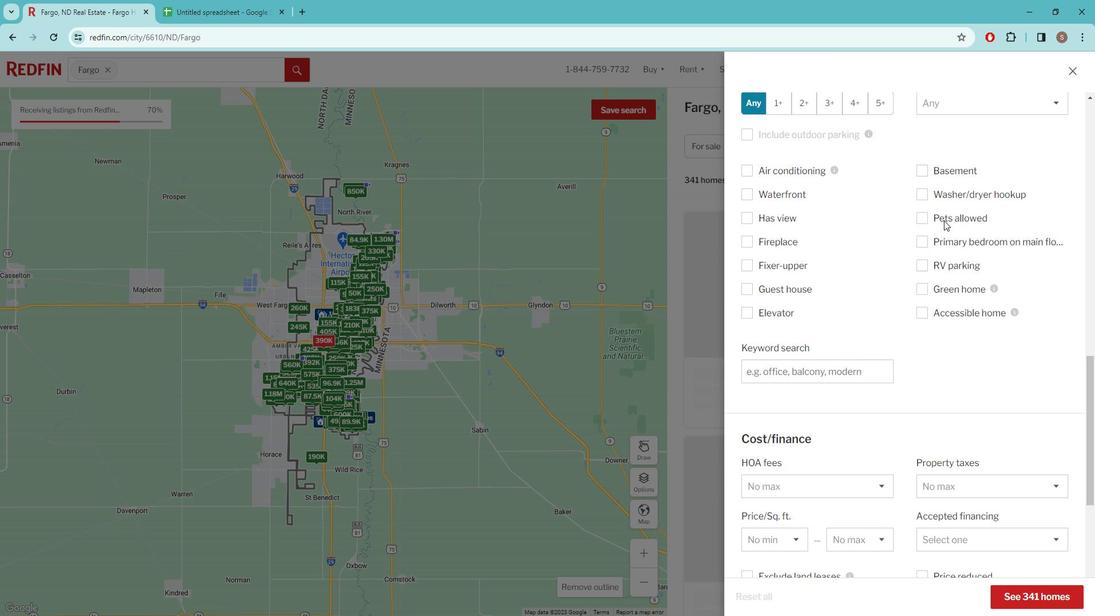 
Action: Mouse scrolled (949, 222) with delta (0, 0)
Screenshot: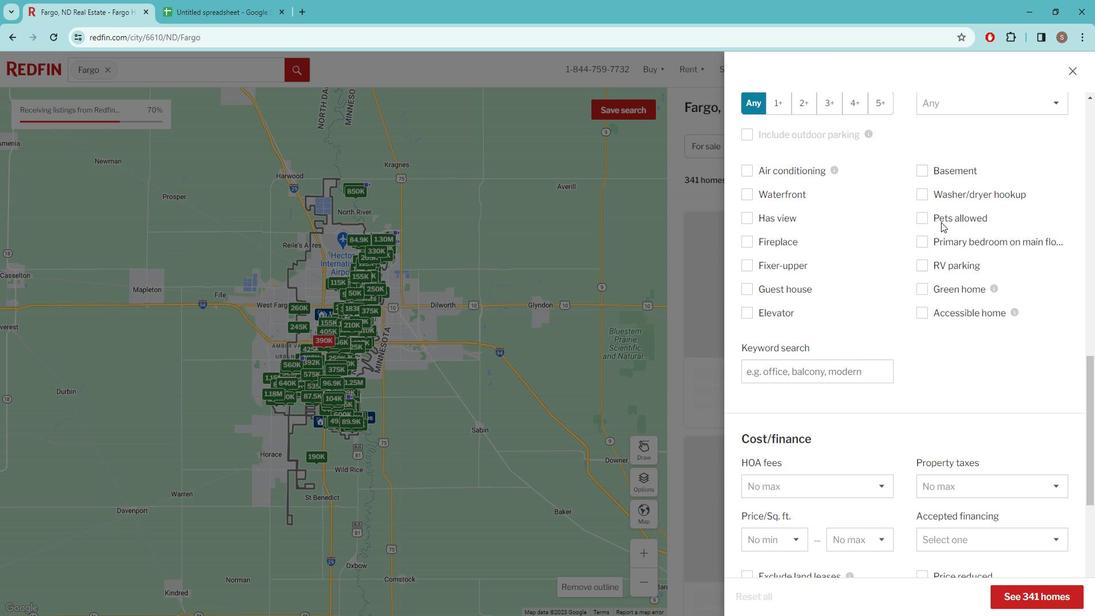
Action: Mouse scrolled (949, 222) with delta (0, 0)
Screenshot: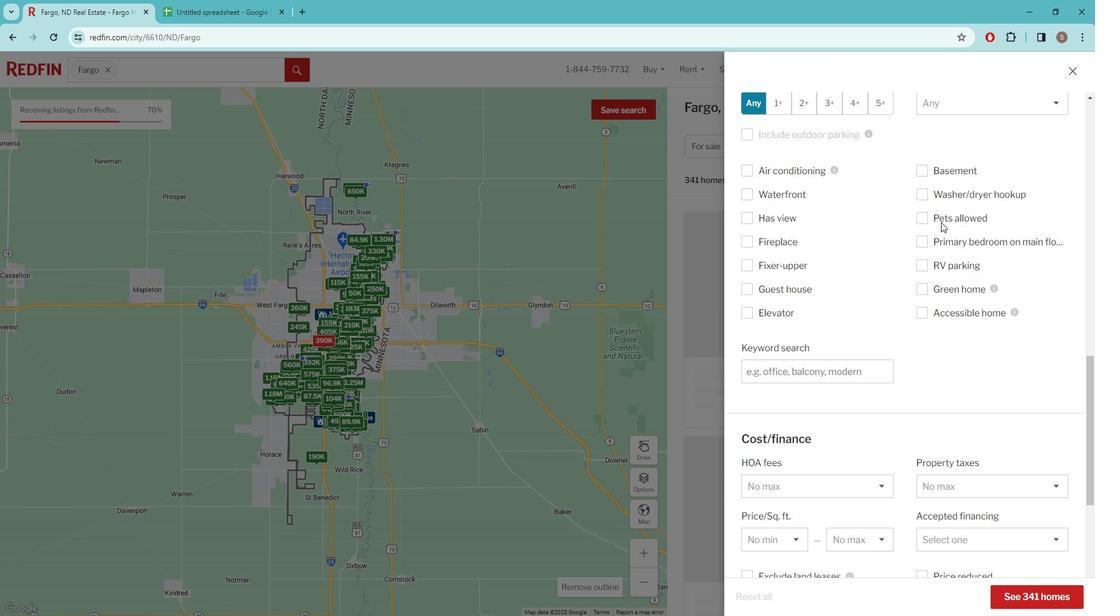
Action: Mouse scrolled (949, 221) with delta (0, 0)
Screenshot: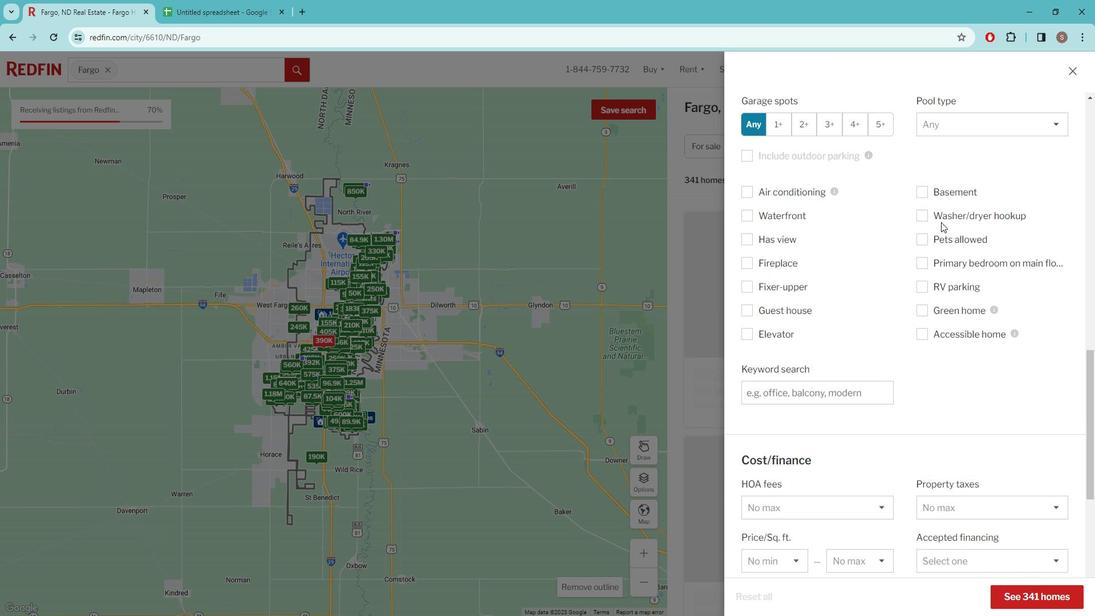 
Action: Mouse moved to (962, 172)
Screenshot: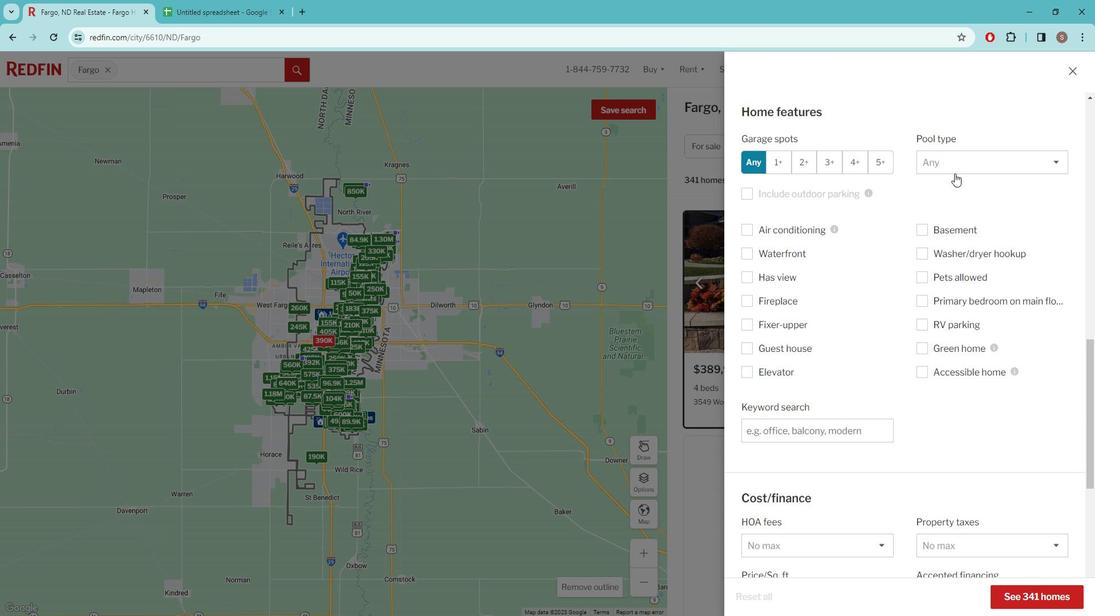 
Action: Mouse pressed left at (962, 172)
Screenshot: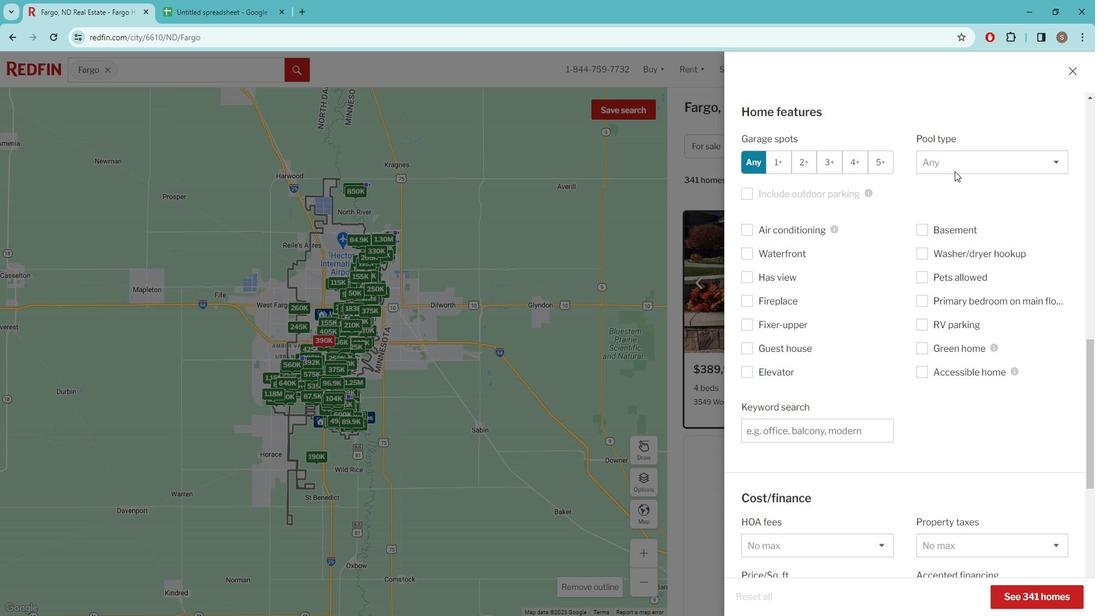 
Action: Mouse moved to (965, 211)
Screenshot: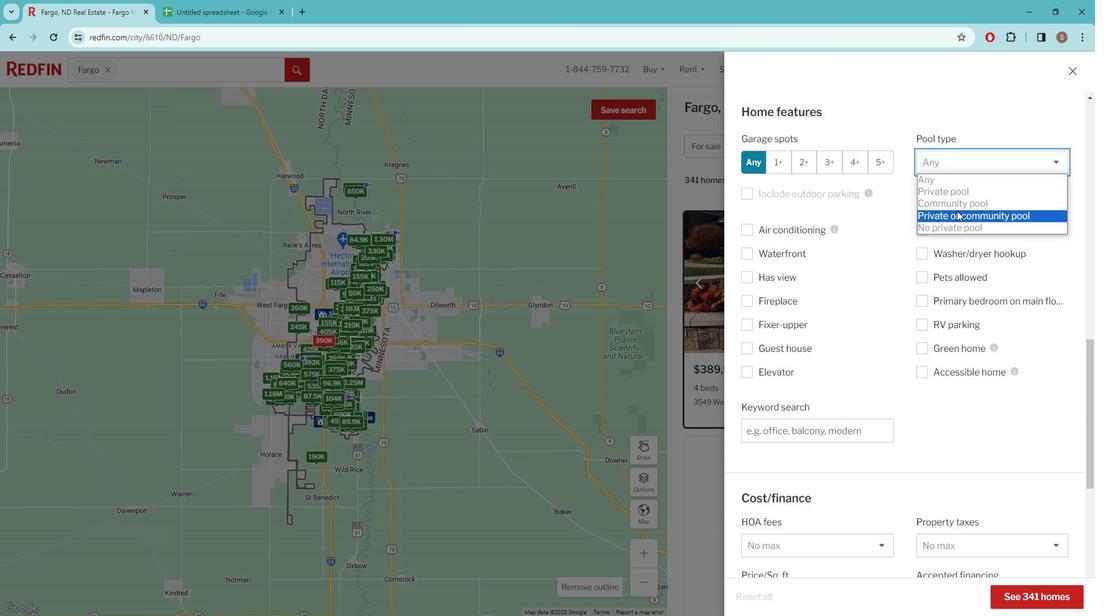 
Action: Mouse pressed left at (965, 211)
Screenshot: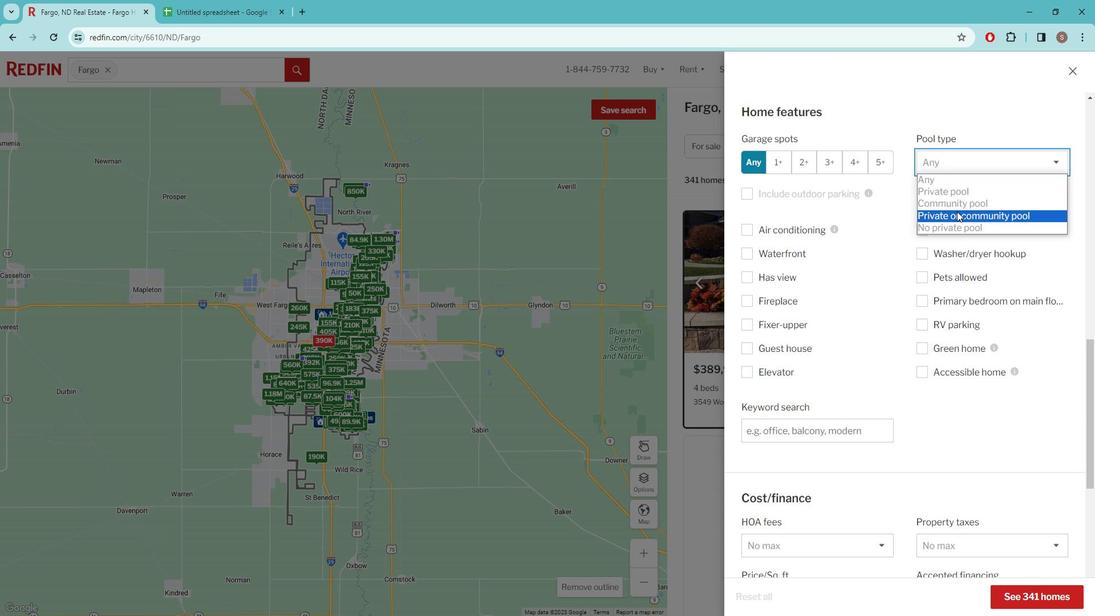
Action: Mouse moved to (960, 223)
Screenshot: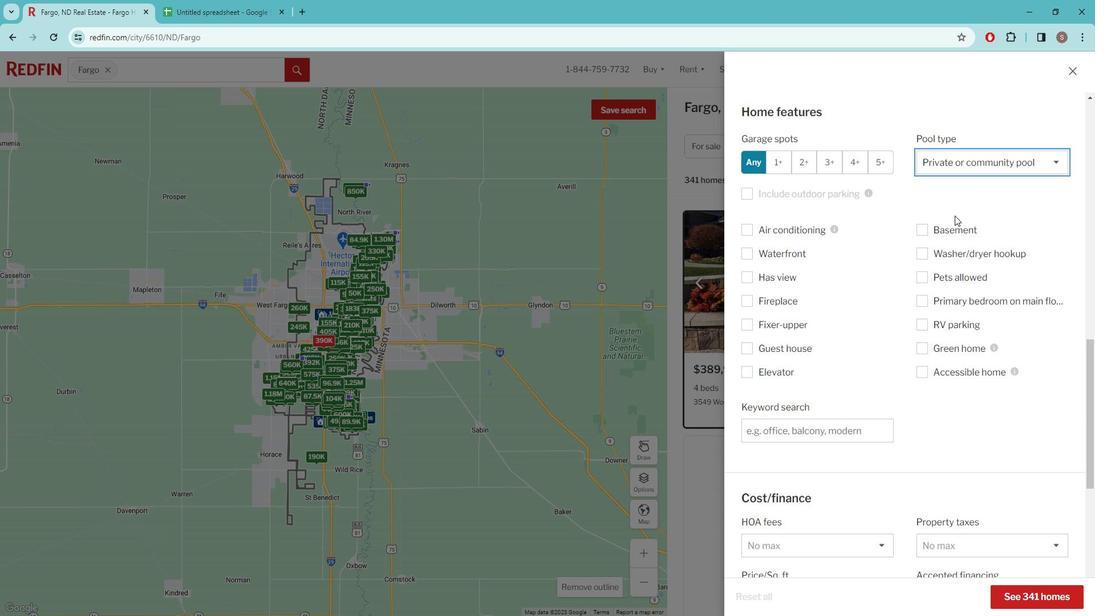 
Action: Mouse scrolled (960, 222) with delta (0, 0)
Screenshot: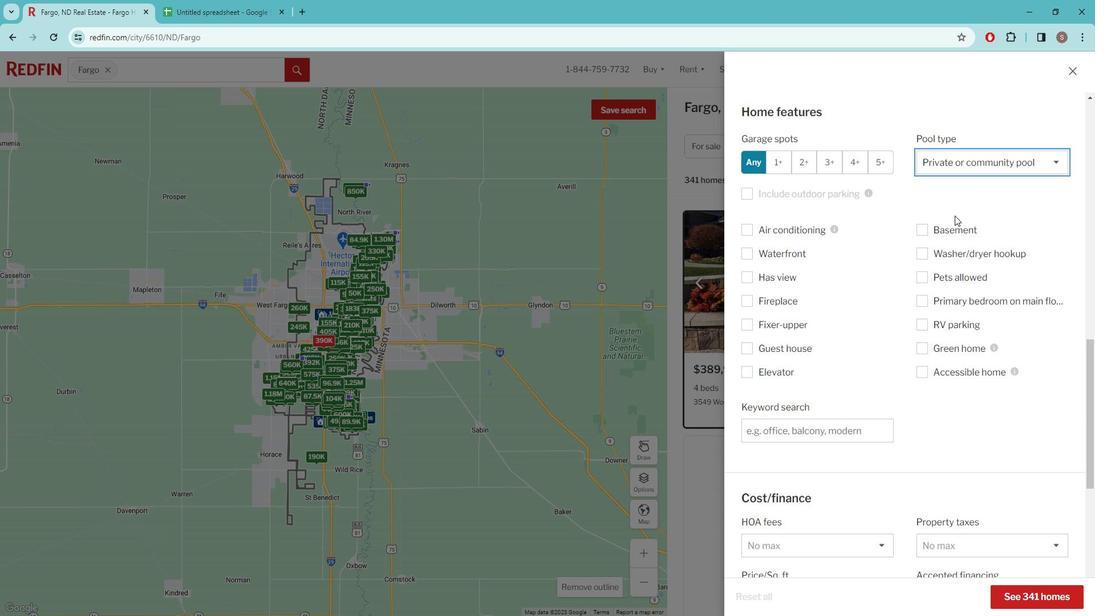 
Action: Mouse moved to (957, 224)
Screenshot: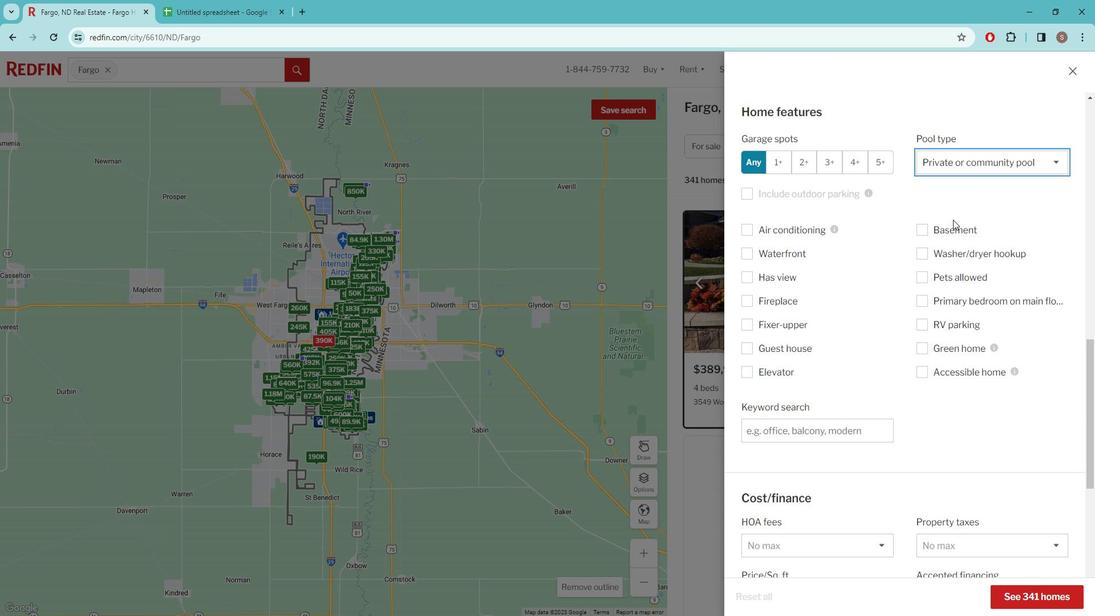 
Action: Mouse scrolled (957, 224) with delta (0, 0)
Screenshot: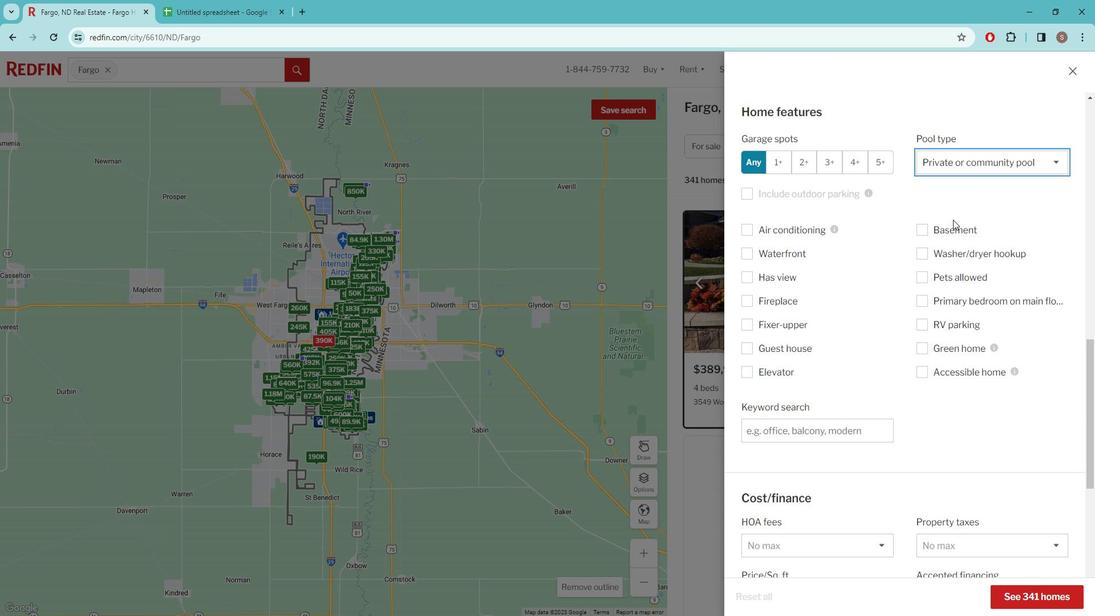 
Action: Mouse moved to (953, 229)
Screenshot: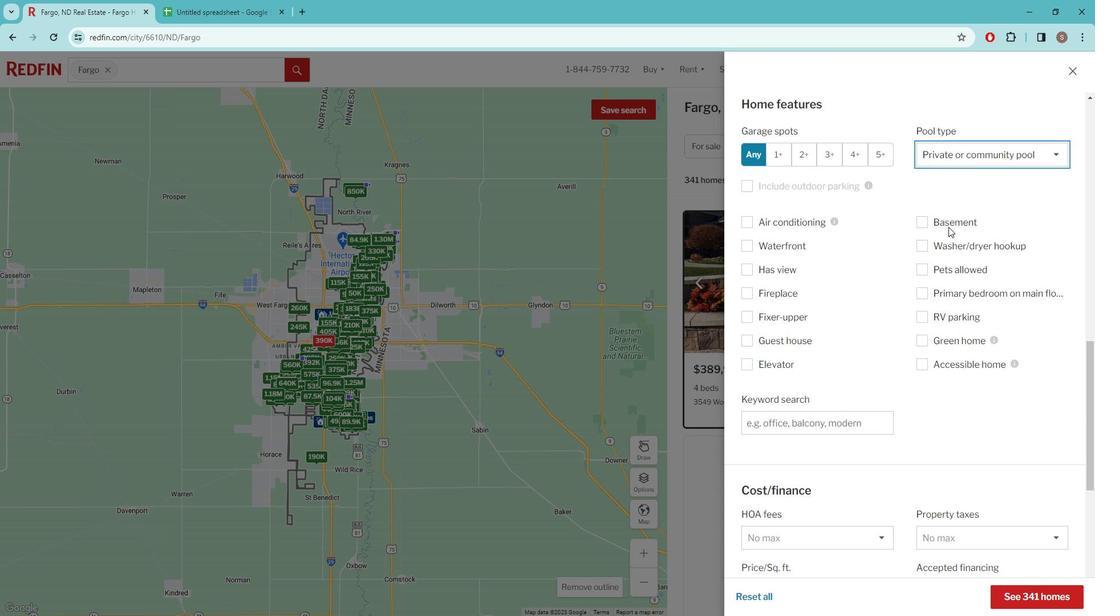 
Action: Mouse scrolled (953, 229) with delta (0, 0)
Screenshot: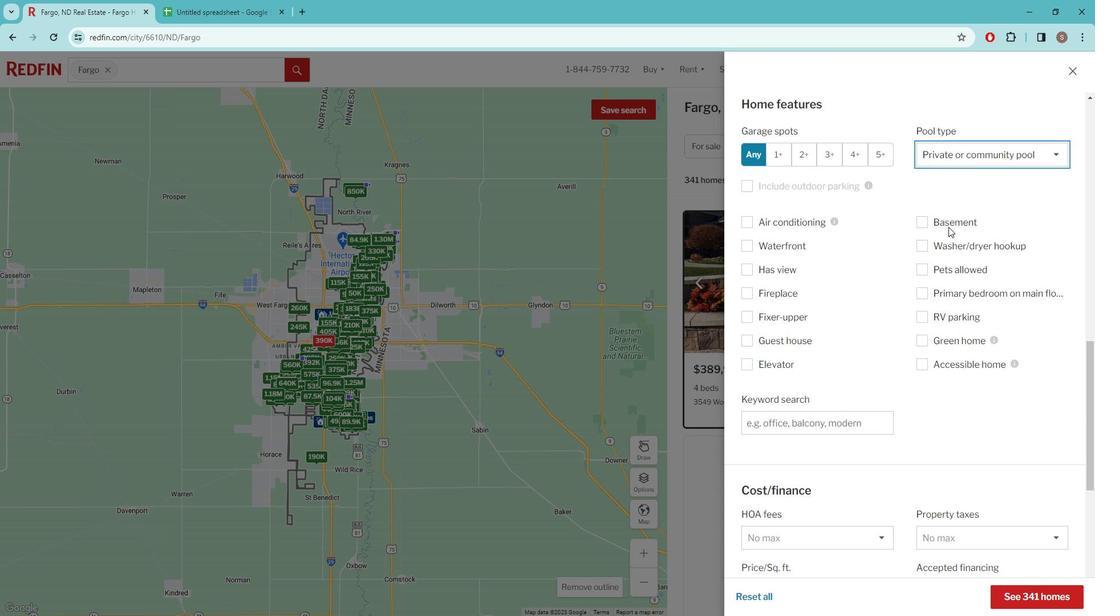 
Action: Mouse moved to (931, 243)
Screenshot: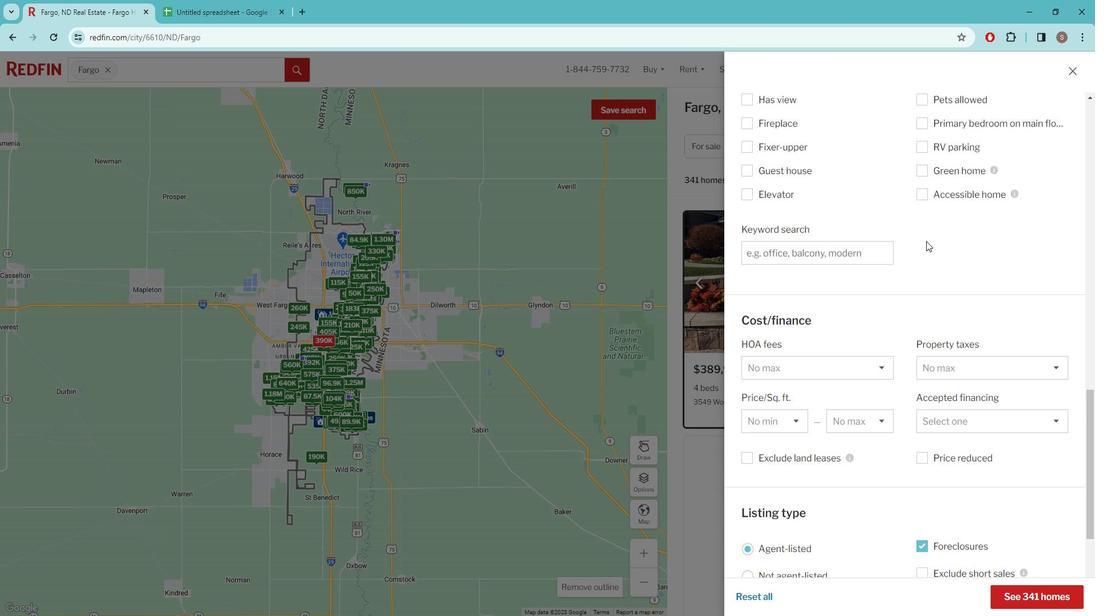 
Action: Mouse scrolled (931, 242) with delta (0, 0)
Screenshot: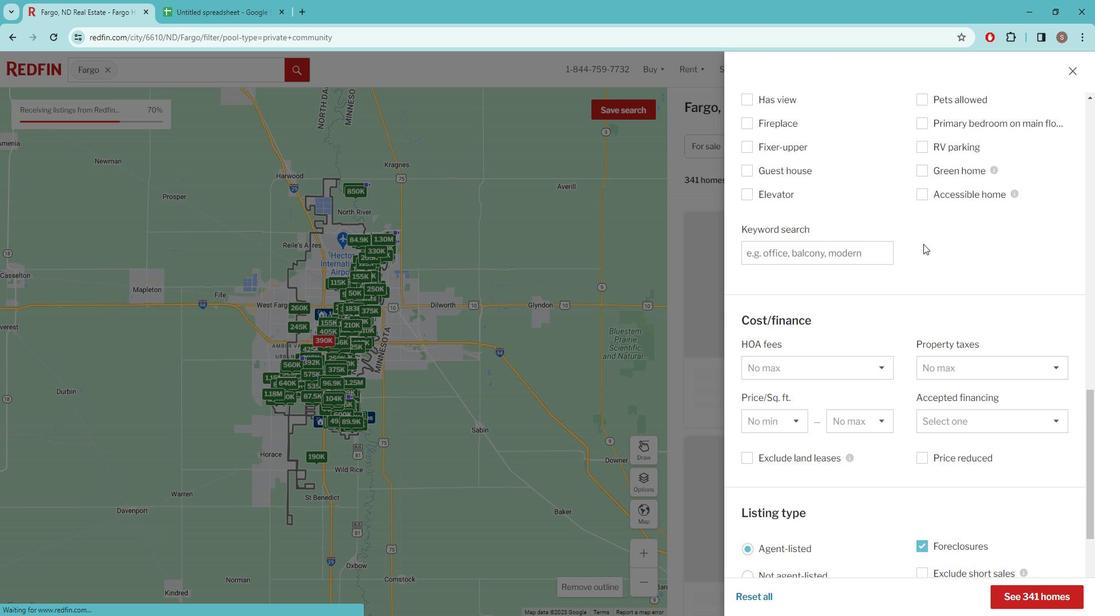 
Action: Mouse moved to (928, 247)
Screenshot: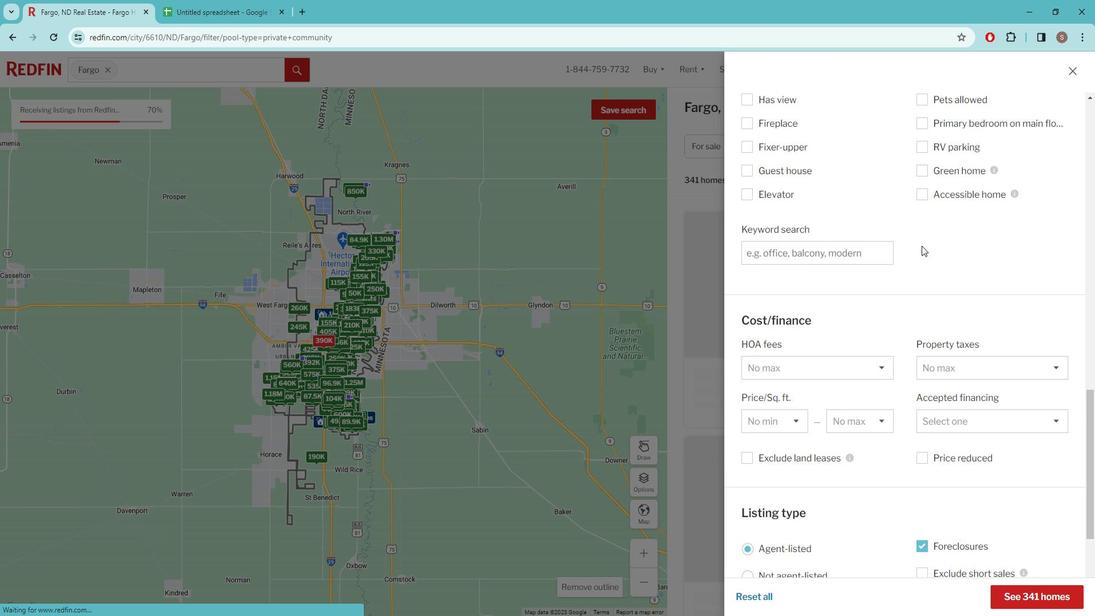 
Action: Mouse scrolled (928, 246) with delta (0, 0)
Screenshot: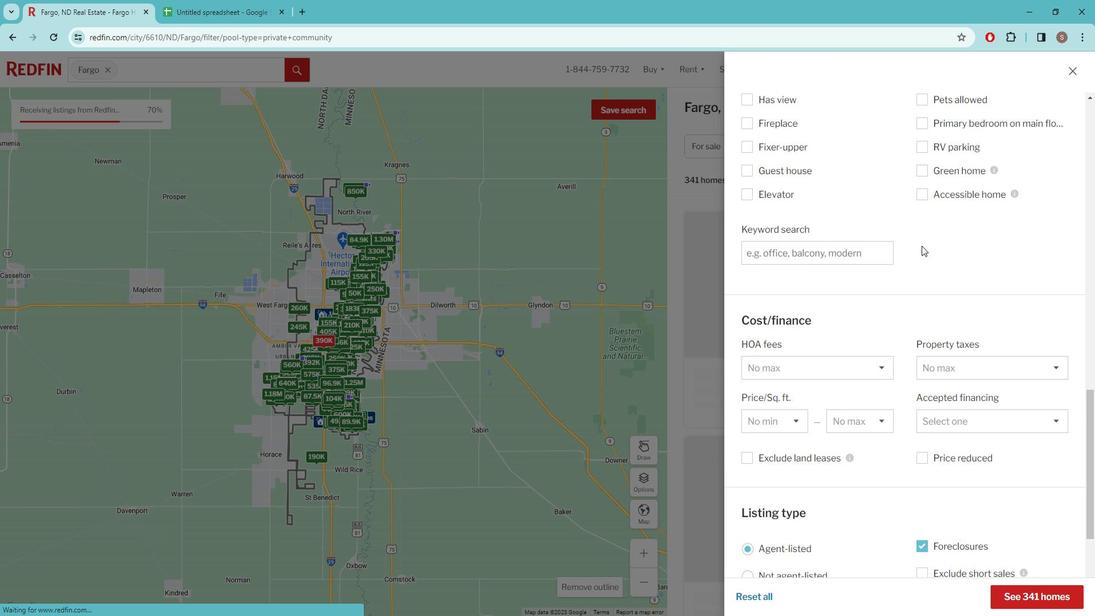 
Action: Mouse moved to (927, 249)
Screenshot: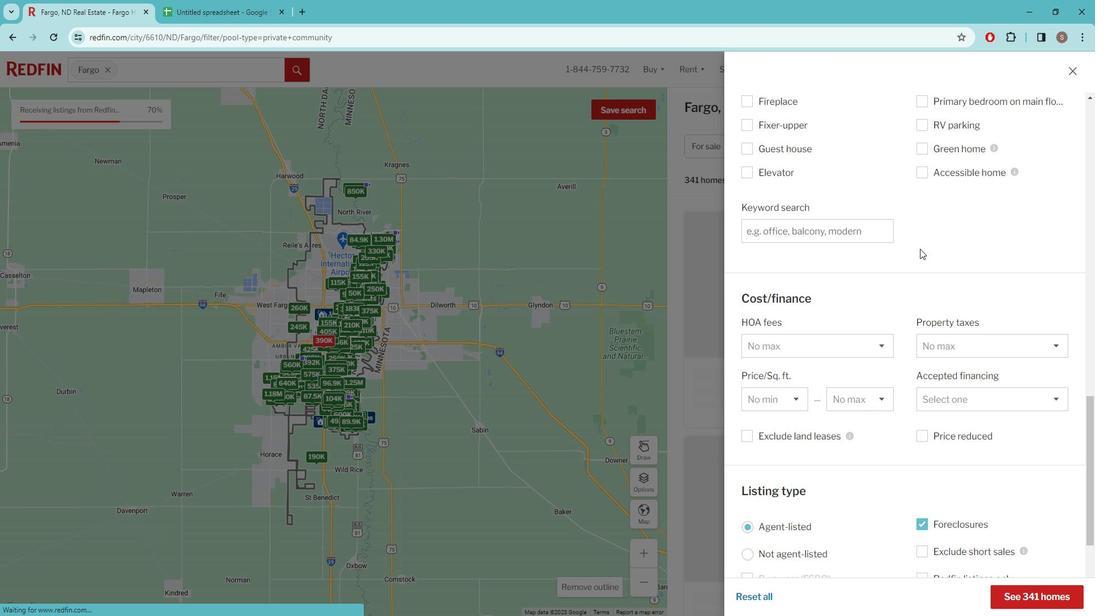 
Action: Mouse scrolled (927, 248) with delta (0, 0)
Screenshot: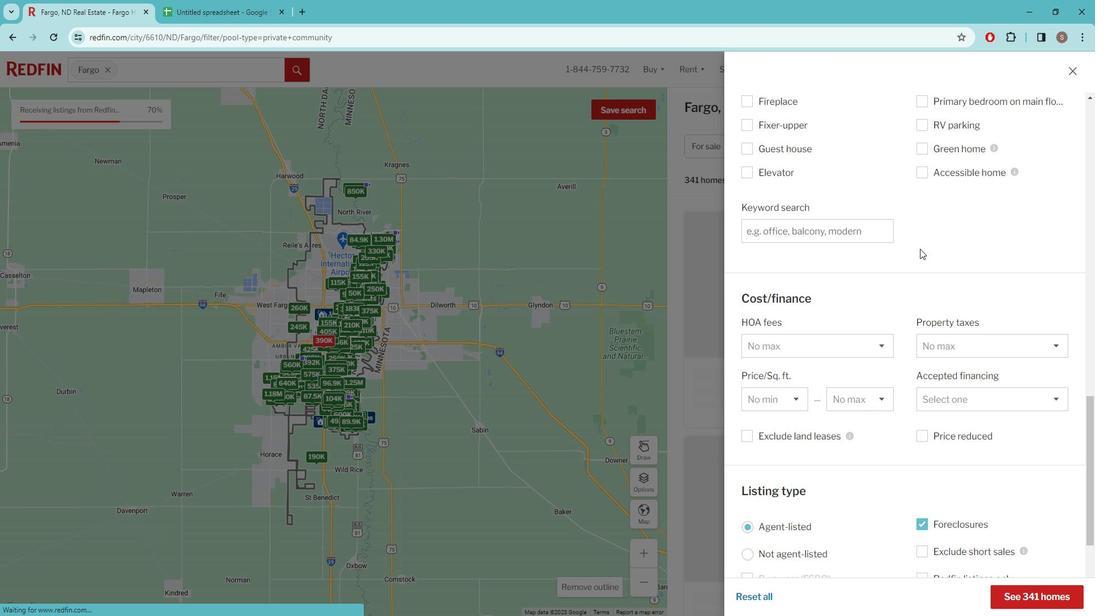 
Action: Mouse moved to (924, 257)
Screenshot: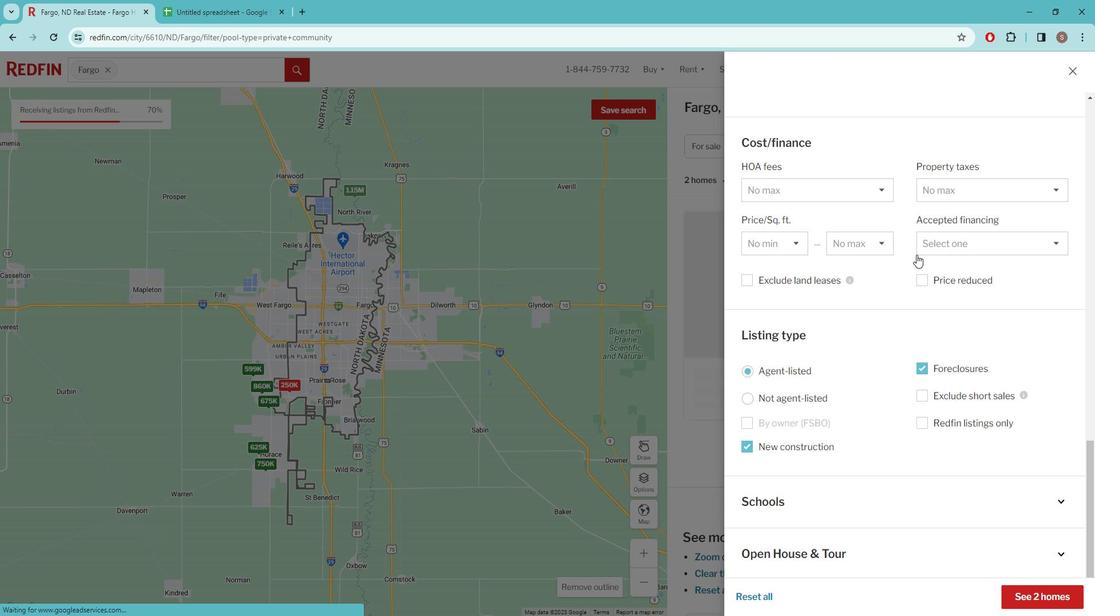 
Action: Mouse scrolled (924, 257) with delta (0, 0)
Screenshot: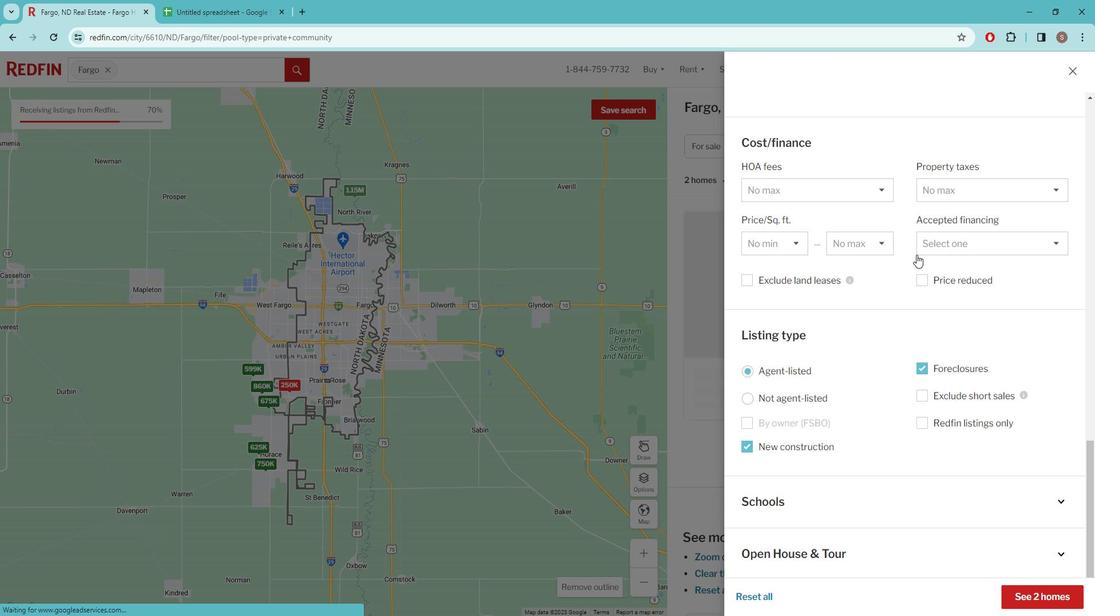 
Action: Mouse moved to (923, 263)
Screenshot: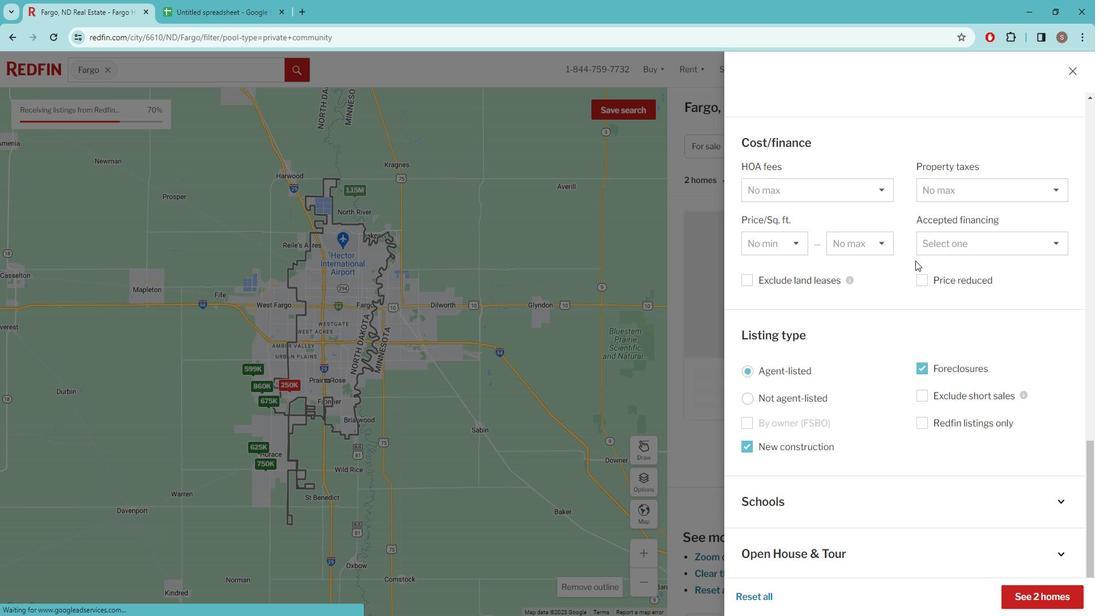 
Action: Mouse scrolled (923, 262) with delta (0, 0)
Screenshot: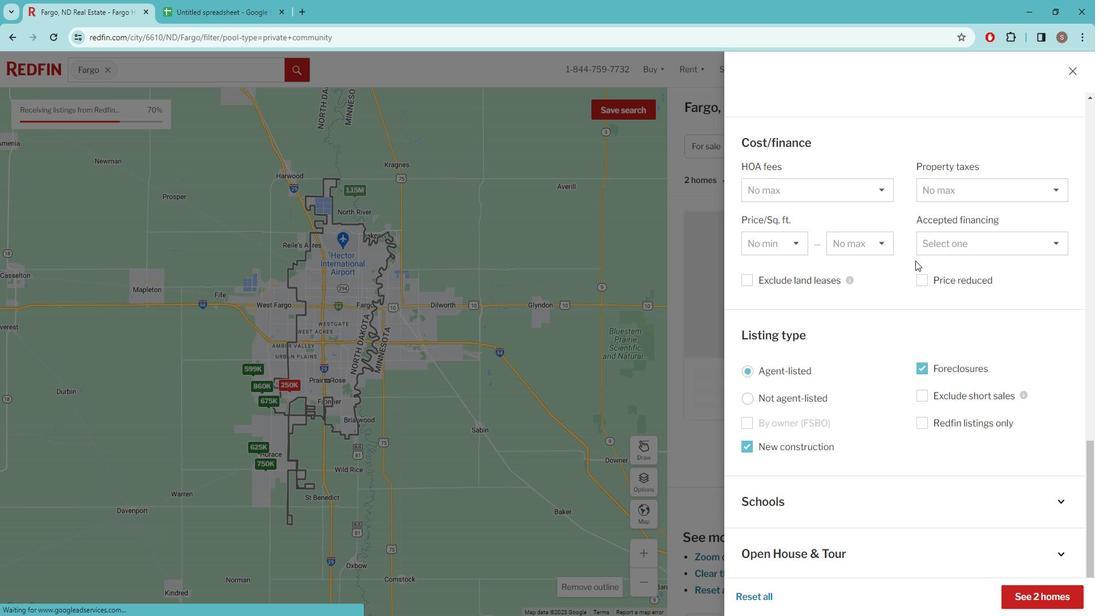 
Action: Mouse moved to (922, 265)
Screenshot: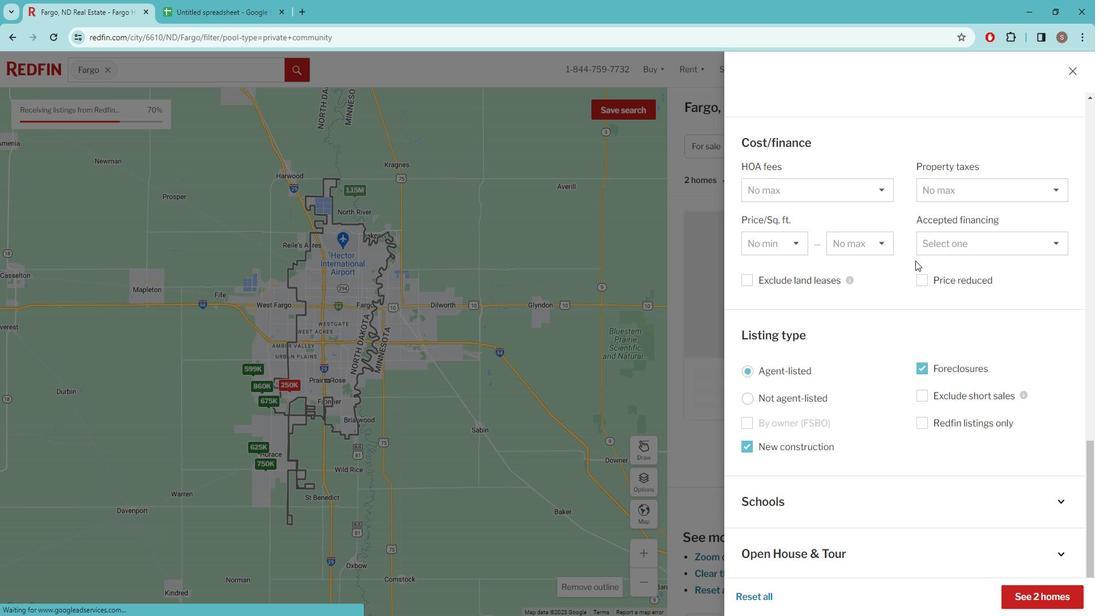 
Action: Mouse scrolled (922, 264) with delta (0, 0)
Screenshot: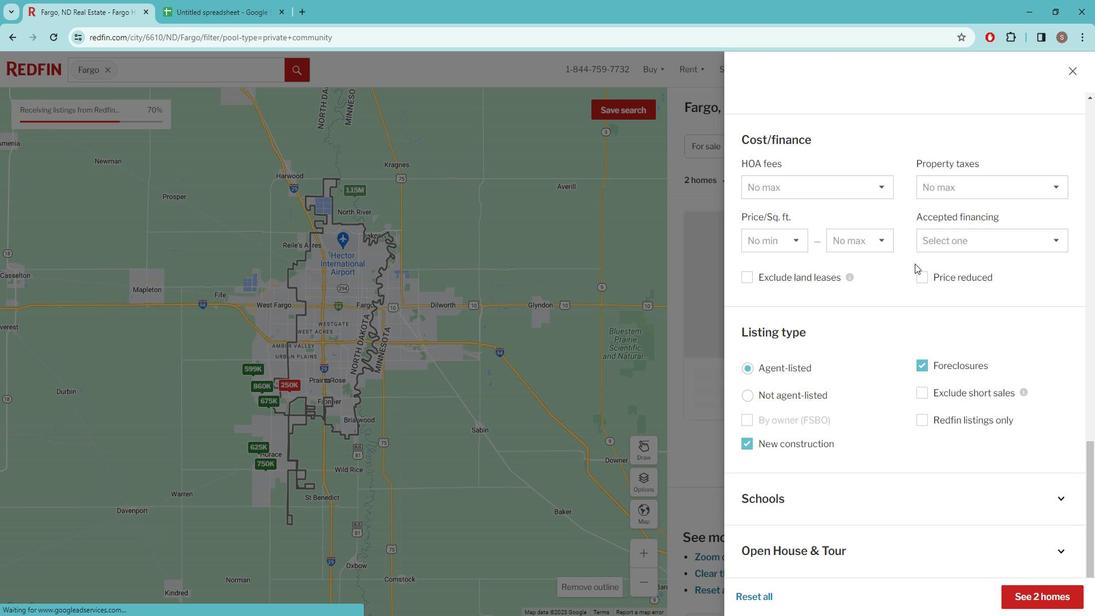 
Action: Mouse moved to (922, 266)
Screenshot: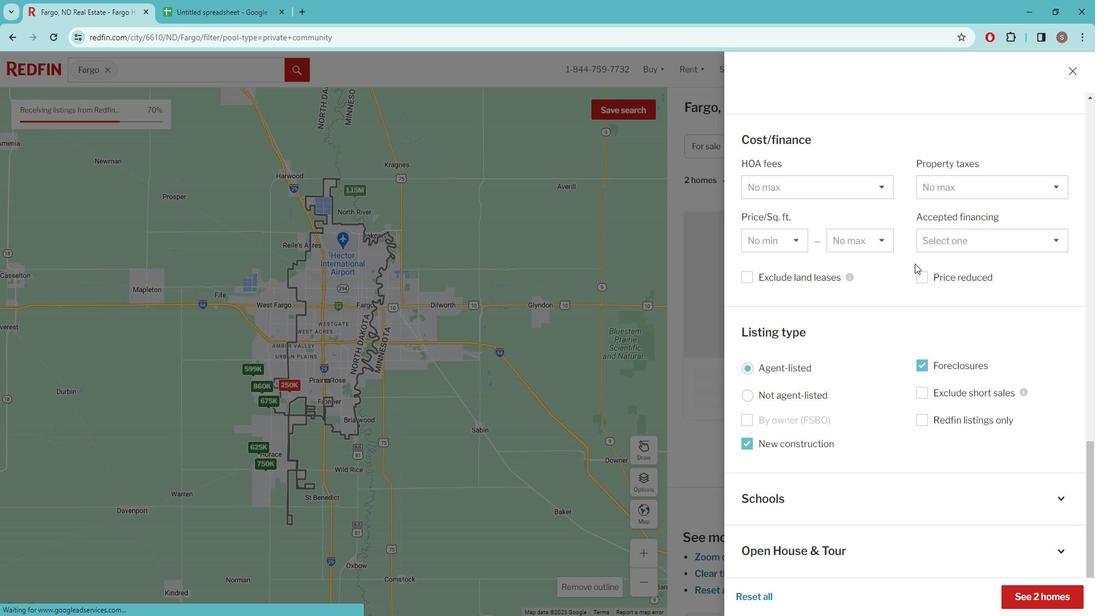 
Action: Mouse scrolled (922, 266) with delta (0, 0)
Screenshot: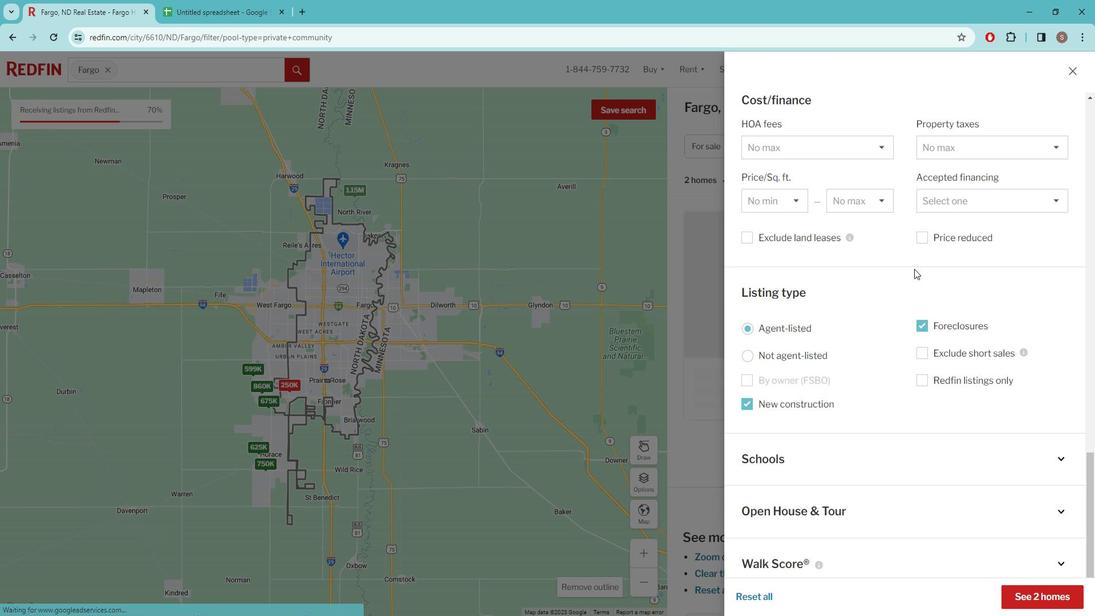 
Action: Mouse scrolled (922, 266) with delta (0, 0)
Screenshot: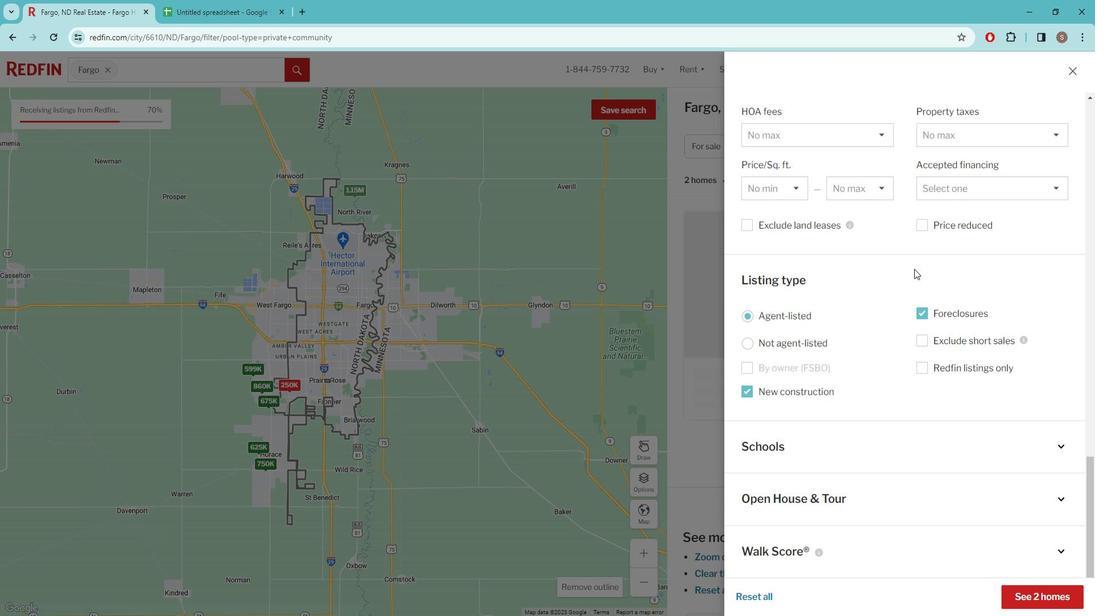 
Action: Mouse moved to (922, 267)
Screenshot: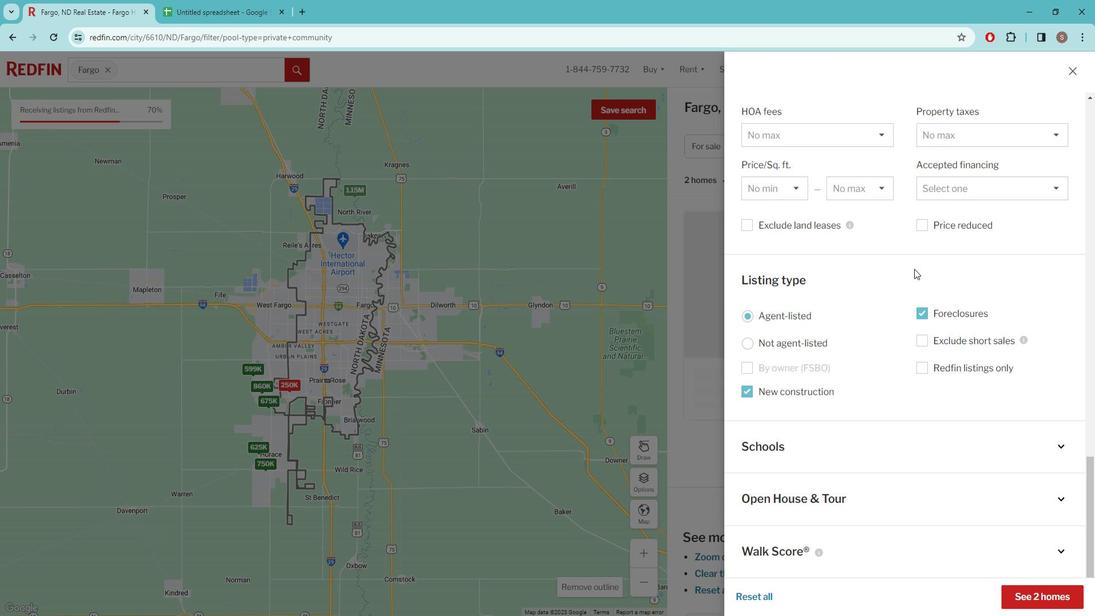 
Action: Mouse scrolled (922, 268) with delta (0, 0)
Screenshot: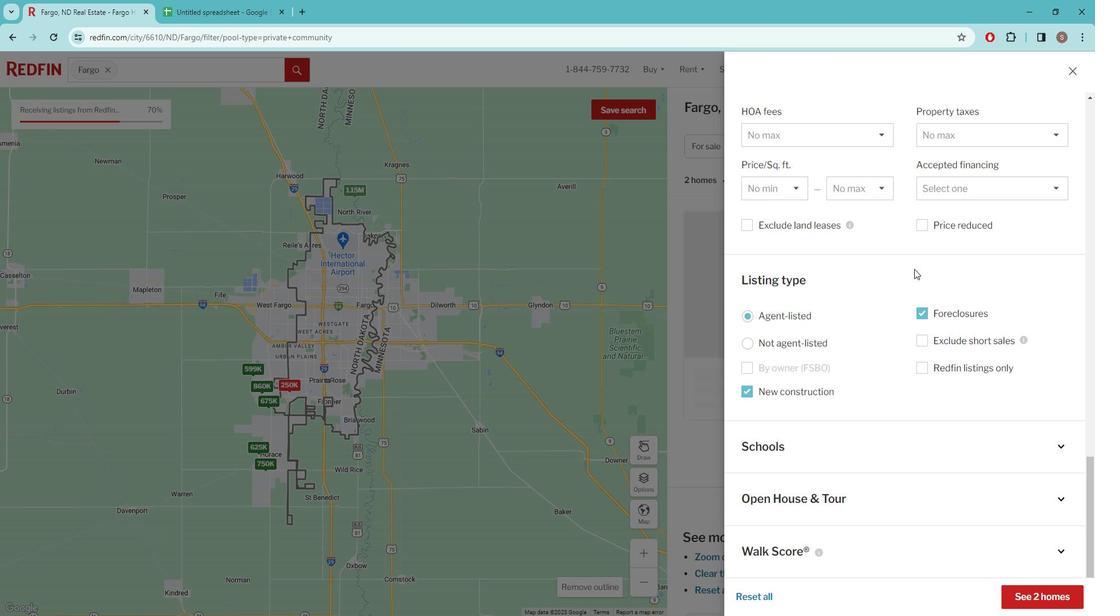 
Action: Mouse moved to (916, 423)
Screenshot: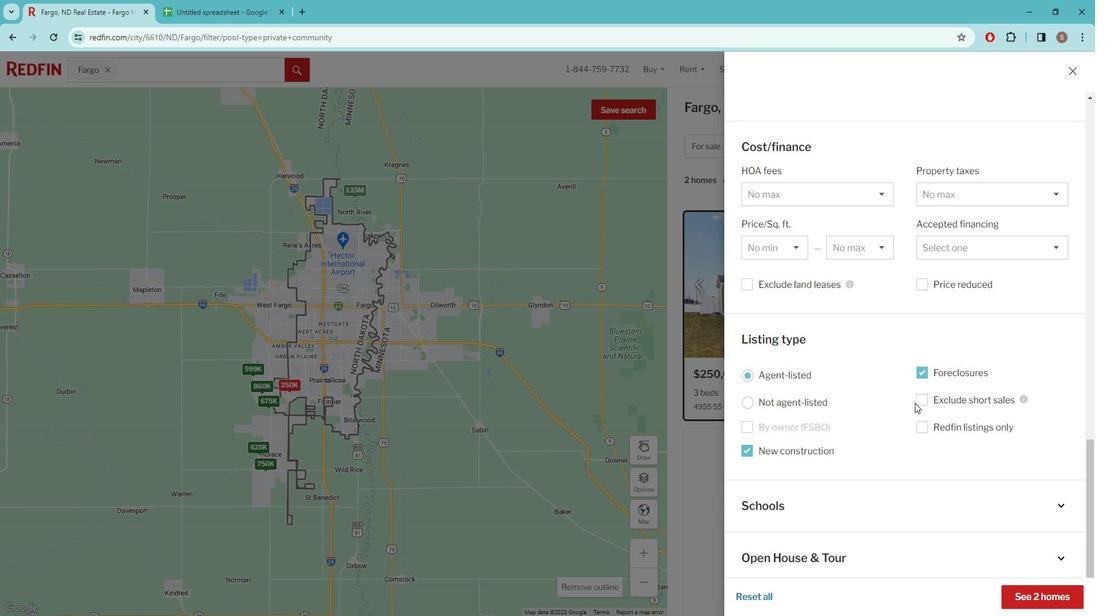
Action: Mouse scrolled (916, 423) with delta (0, 0)
Screenshot: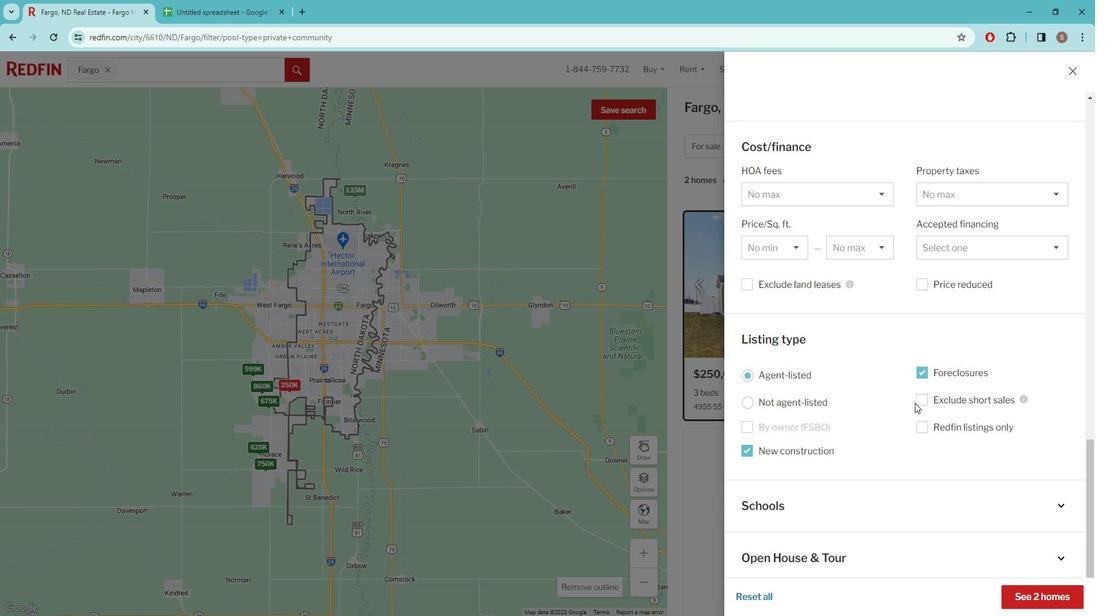 
Action: Mouse moved to (913, 437)
Screenshot: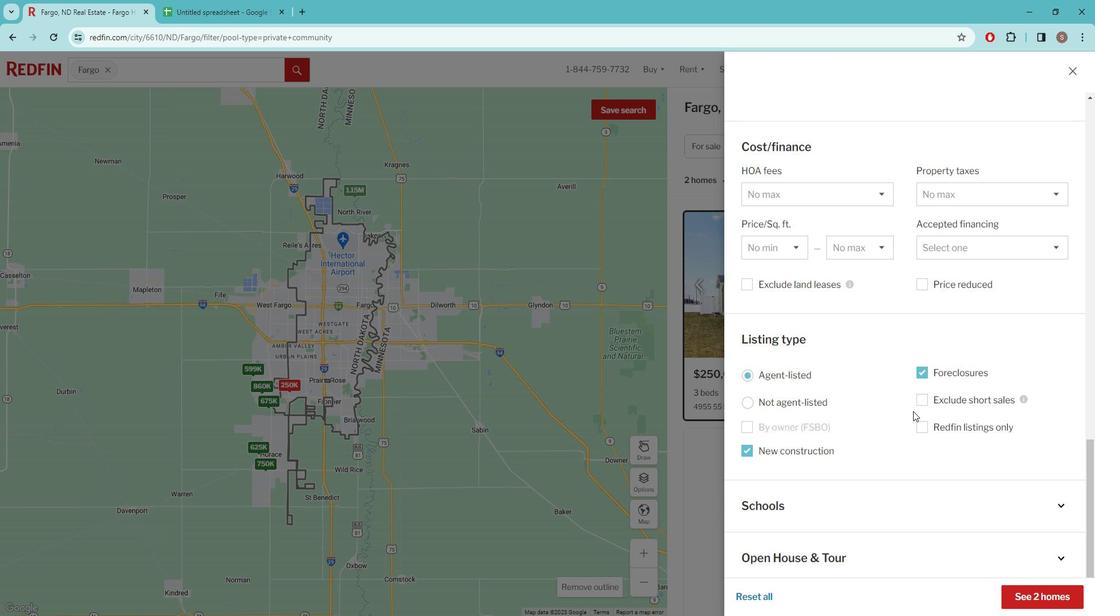 
Action: Mouse scrolled (913, 436) with delta (0, 0)
Screenshot: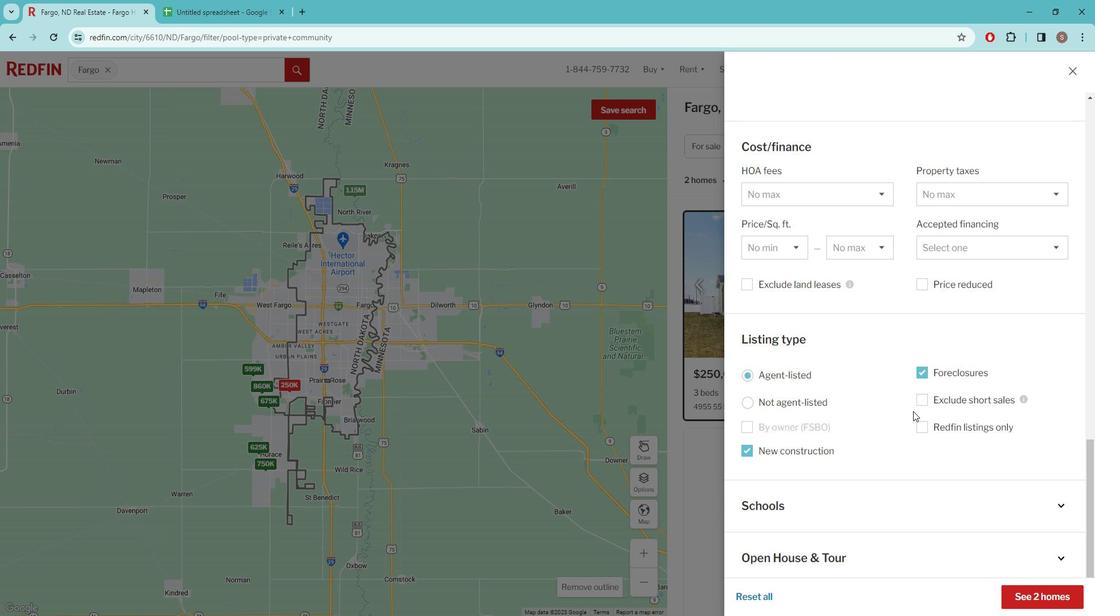 
Action: Mouse moved to (857, 492)
Screenshot: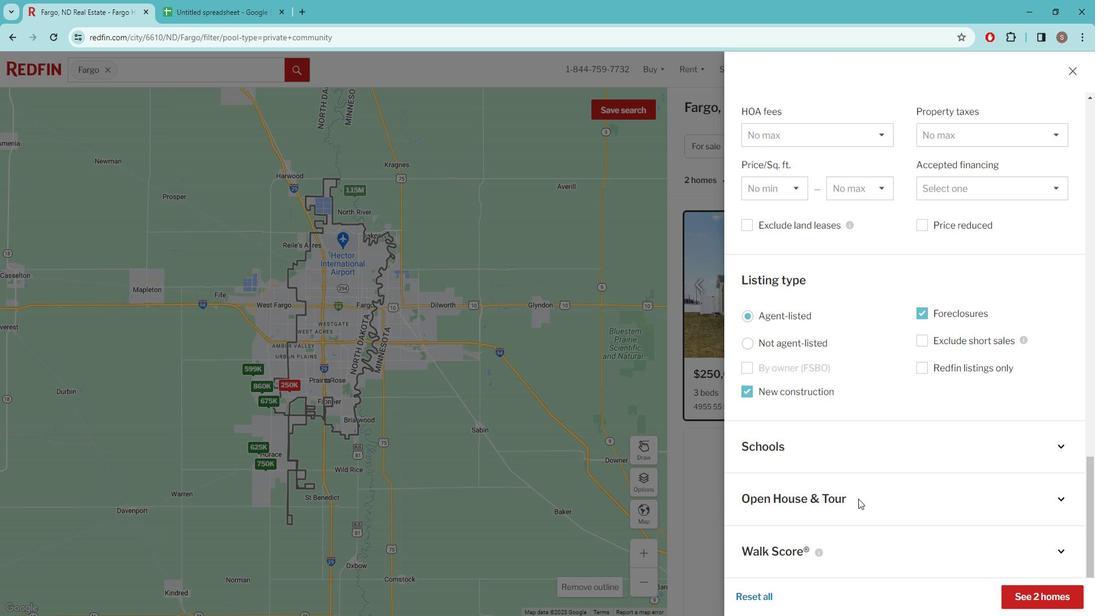 
Action: Mouse pressed left at (857, 492)
Screenshot: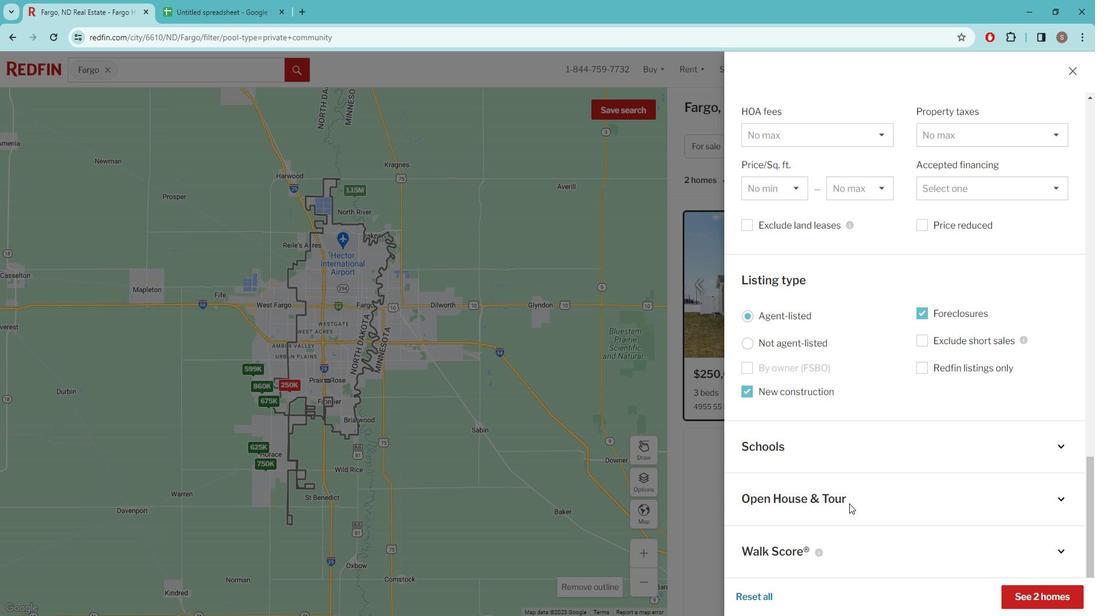 
Action: Mouse moved to (757, 487)
Screenshot: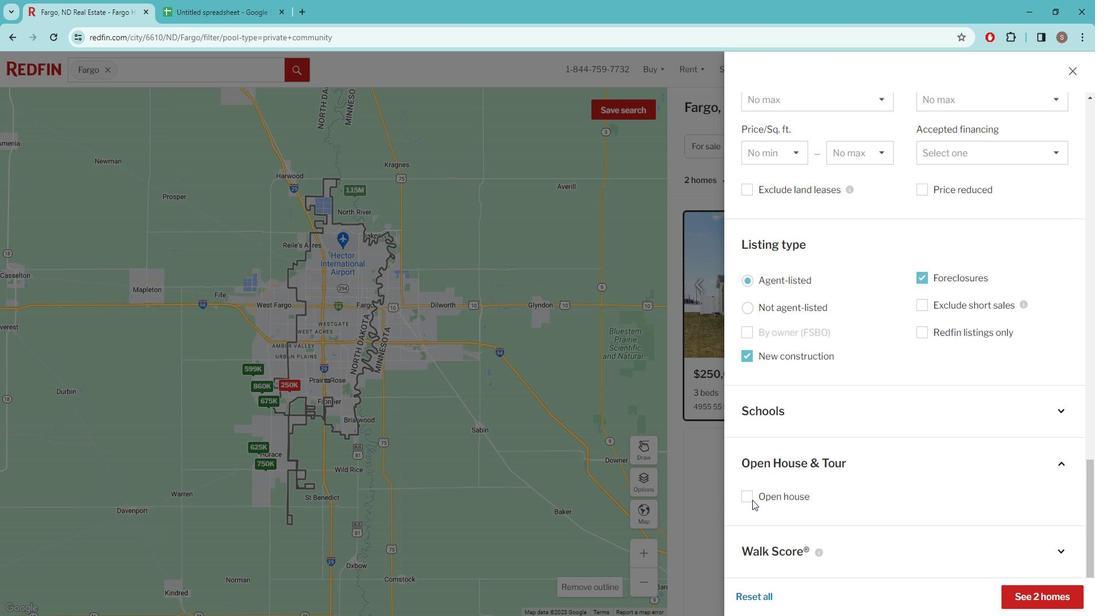 
Action: Mouse pressed left at (757, 487)
Screenshot: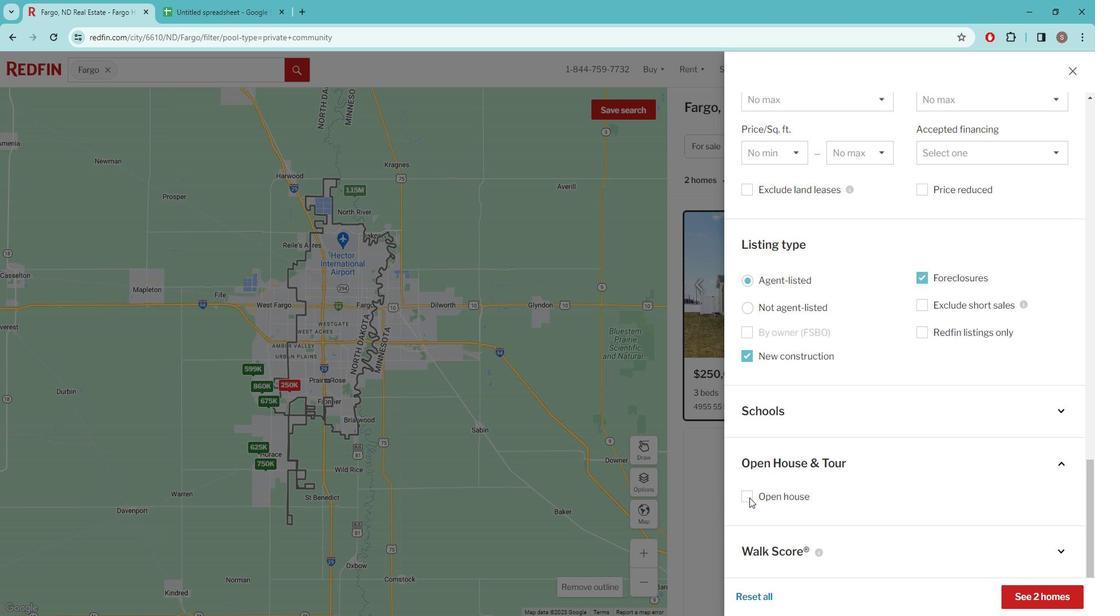
Action: Mouse moved to (782, 496)
Screenshot: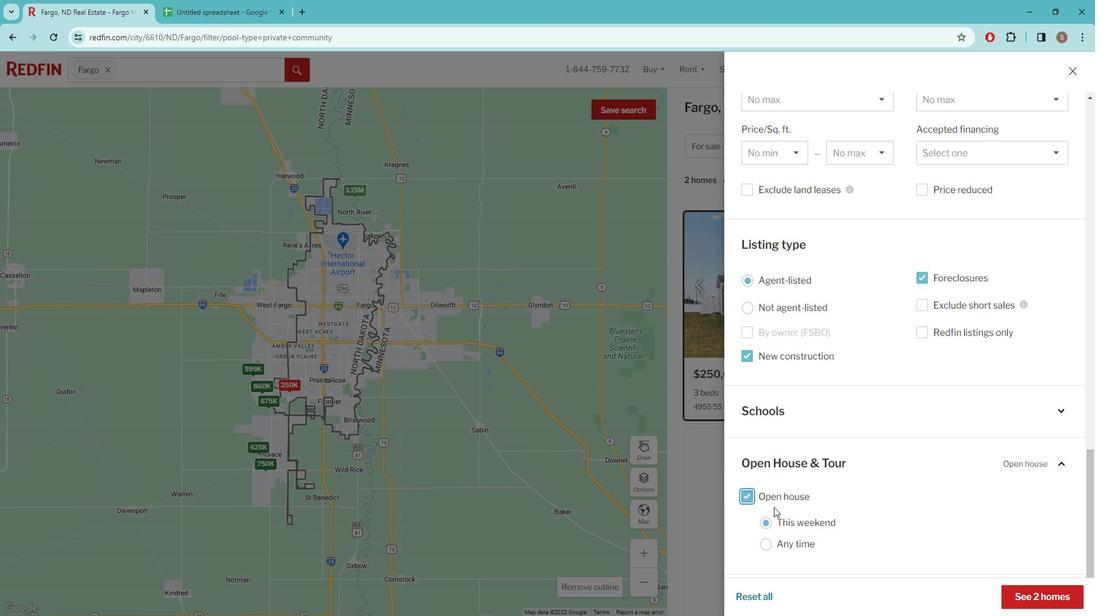 
Action: Mouse scrolled (782, 495) with delta (0, 0)
Screenshot: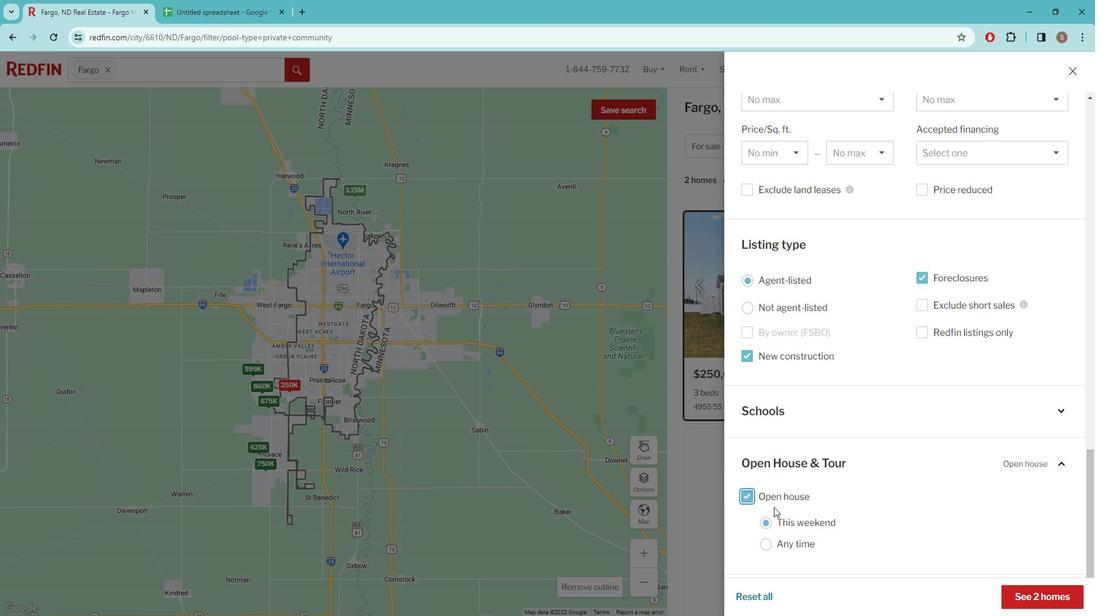 
Action: Mouse scrolled (782, 495) with delta (0, 0)
Screenshot: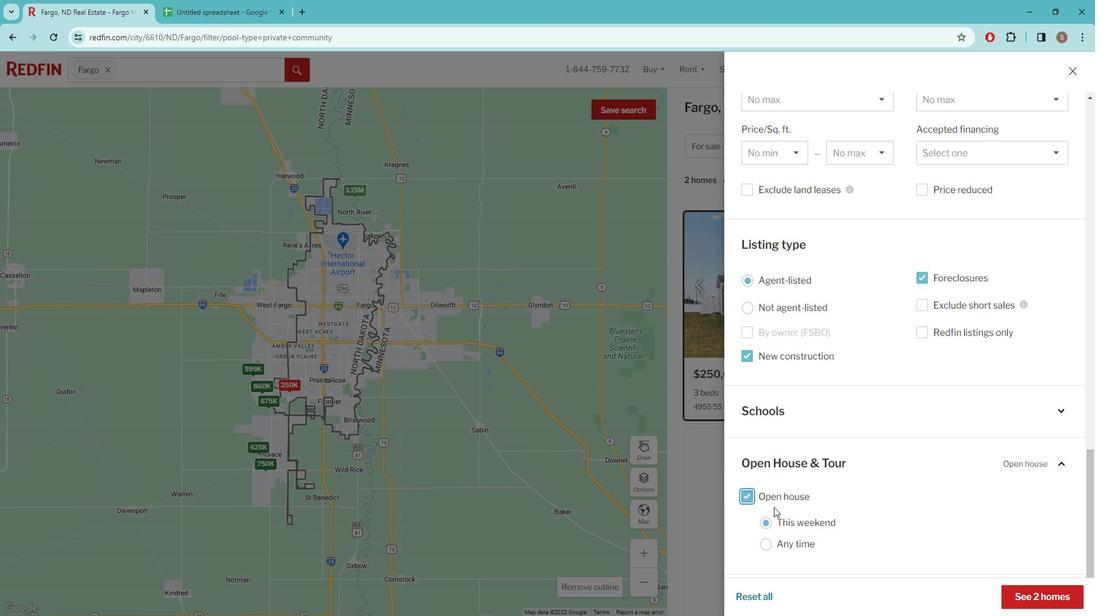 
Action: Mouse moved to (775, 486)
Screenshot: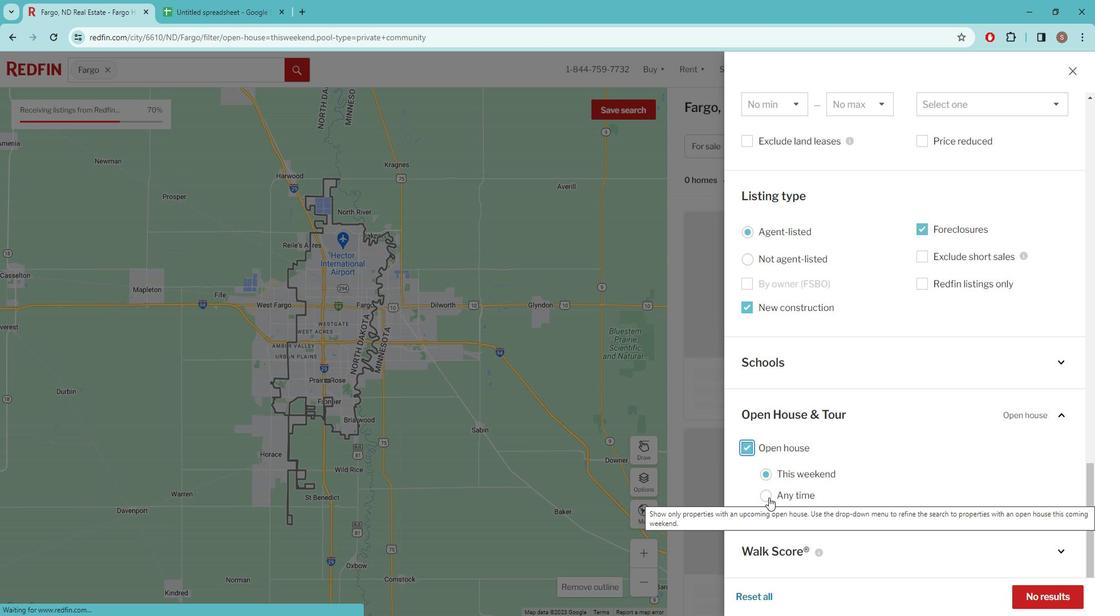
Action: Mouse pressed left at (775, 486)
Screenshot: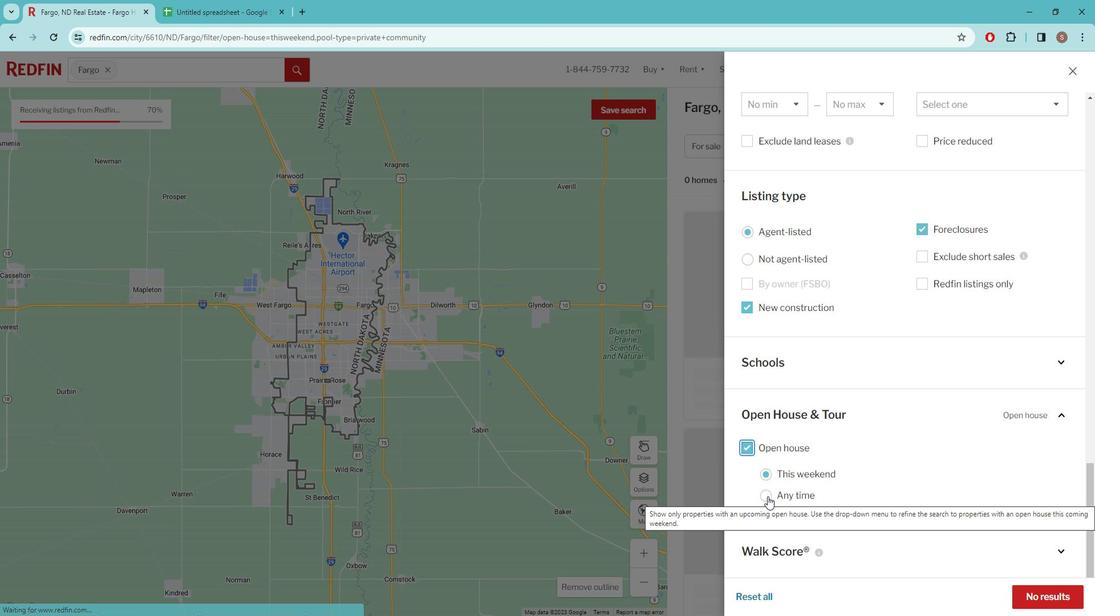 
Action: Mouse moved to (1039, 576)
Screenshot: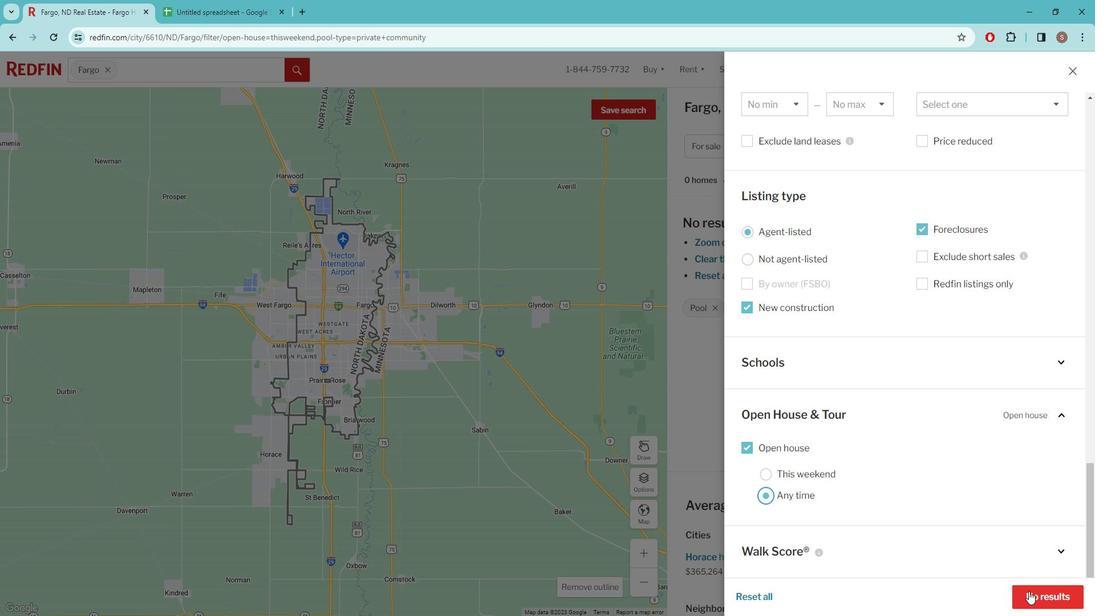 
Action: Mouse pressed left at (1039, 576)
Screenshot: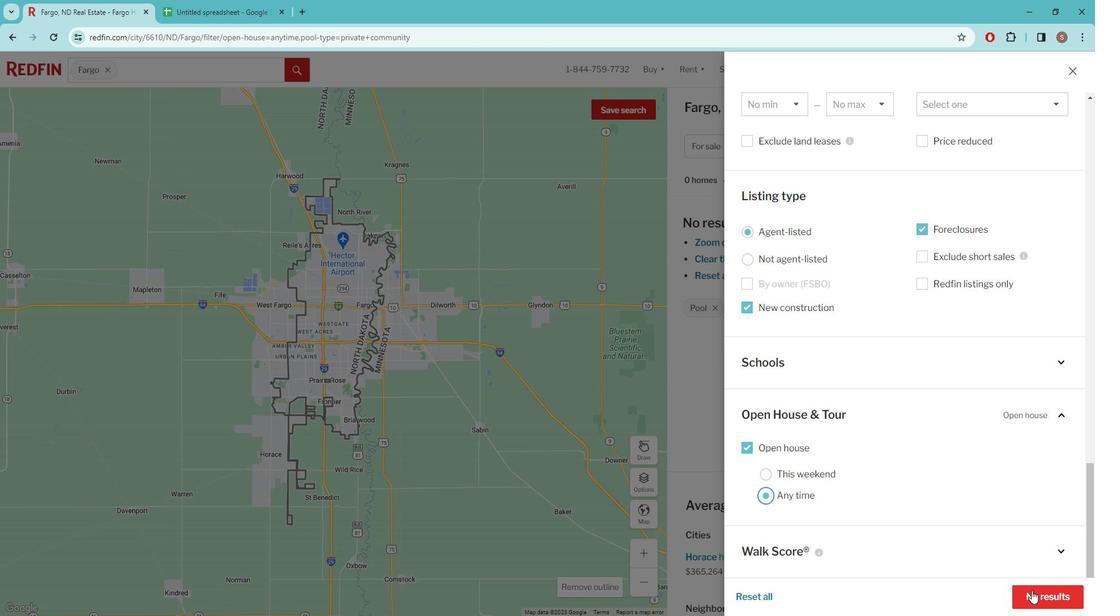 
Action: Mouse pressed left at (1039, 576)
Screenshot: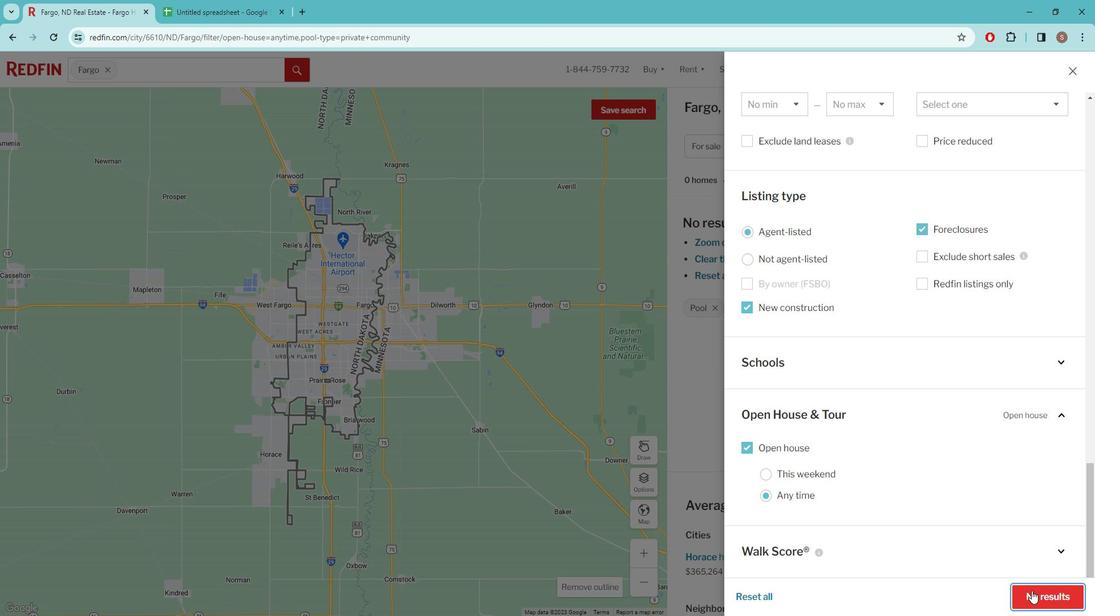
Action: Mouse moved to (1010, 451)
Screenshot: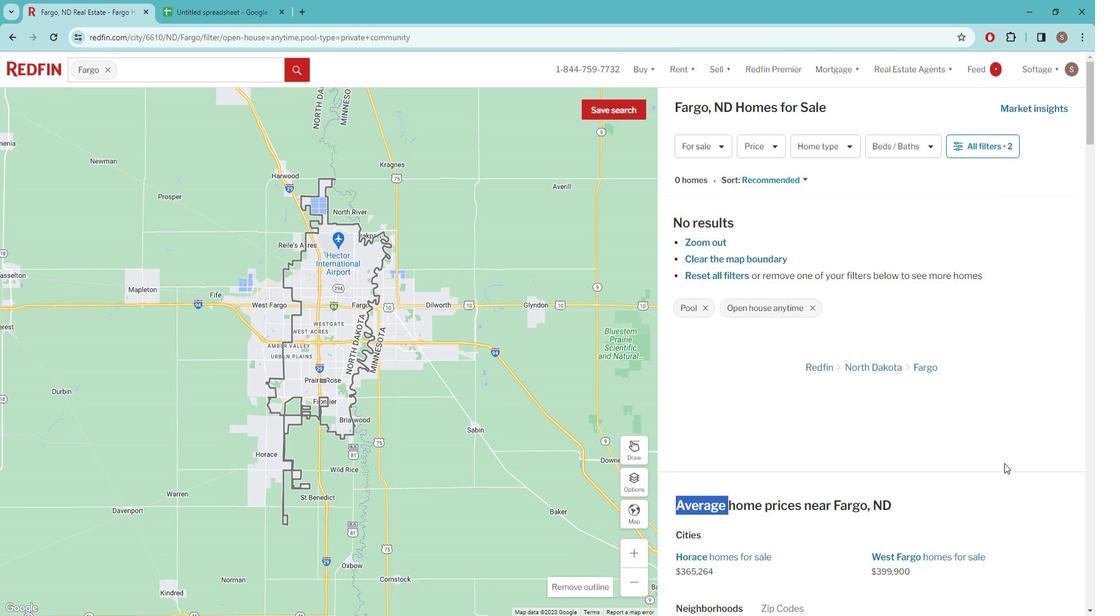 
